 Task: Add the columns layout component in the site builder.
Action: Mouse moved to (977, 67)
Screenshot: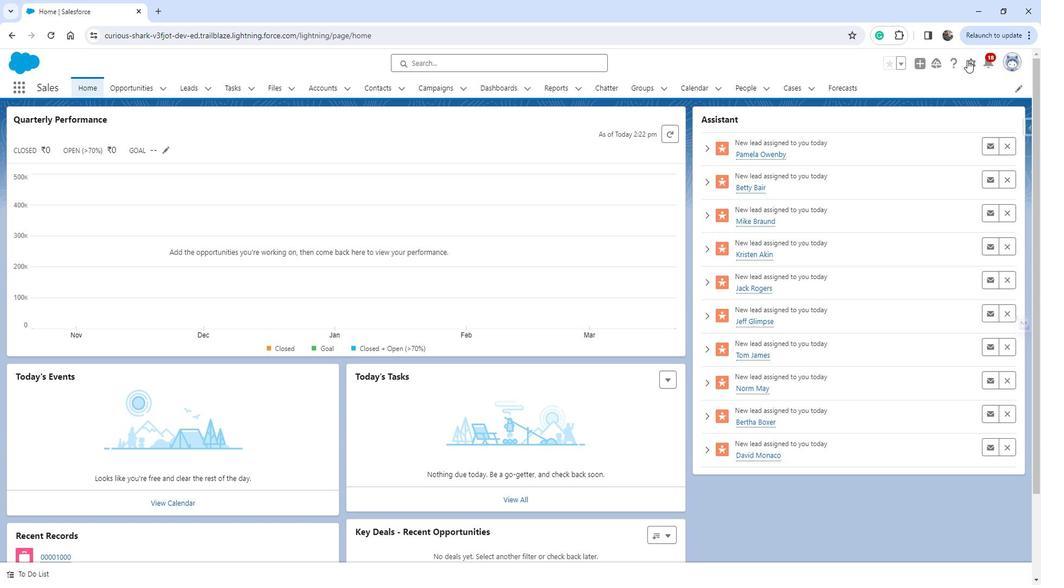 
Action: Mouse pressed left at (977, 67)
Screenshot: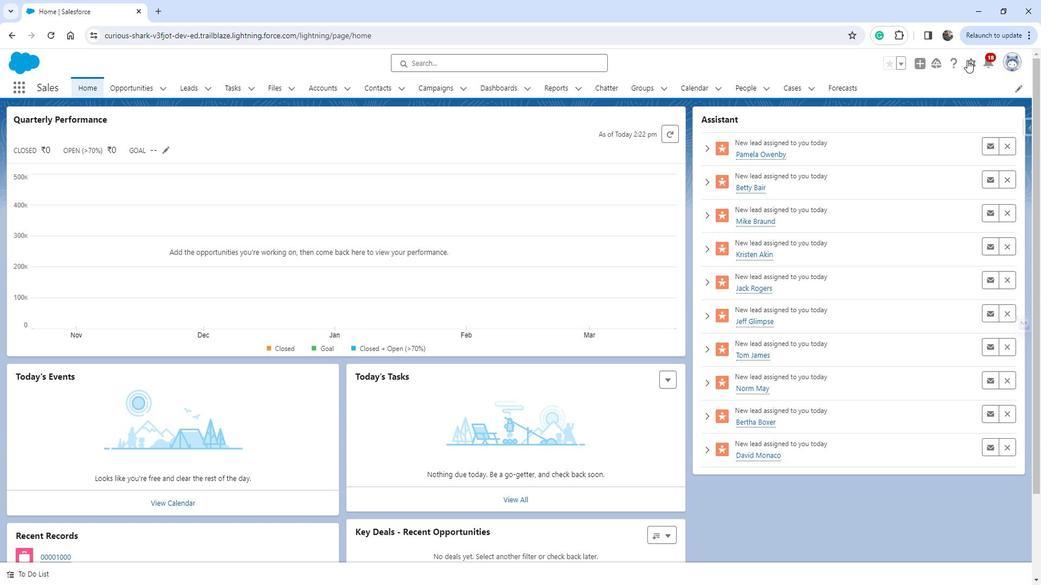 
Action: Mouse moved to (921, 105)
Screenshot: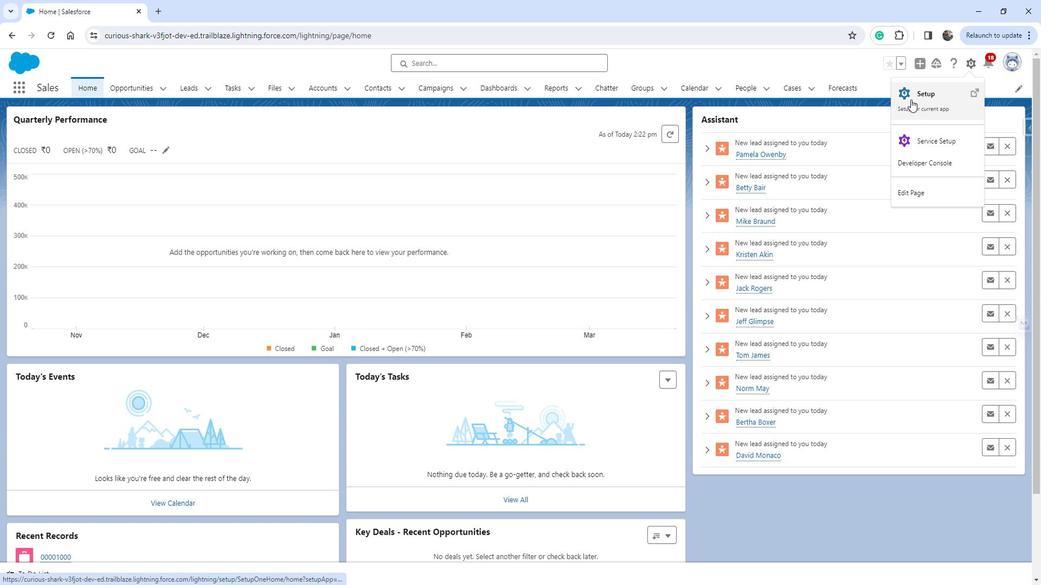 
Action: Mouse pressed left at (921, 105)
Screenshot: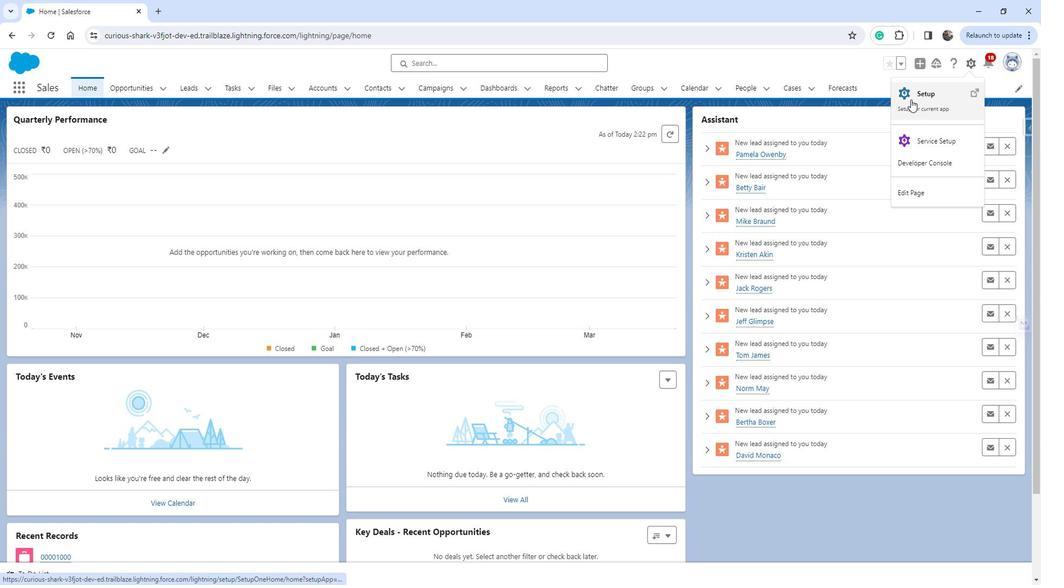
Action: Mouse moved to (49, 443)
Screenshot: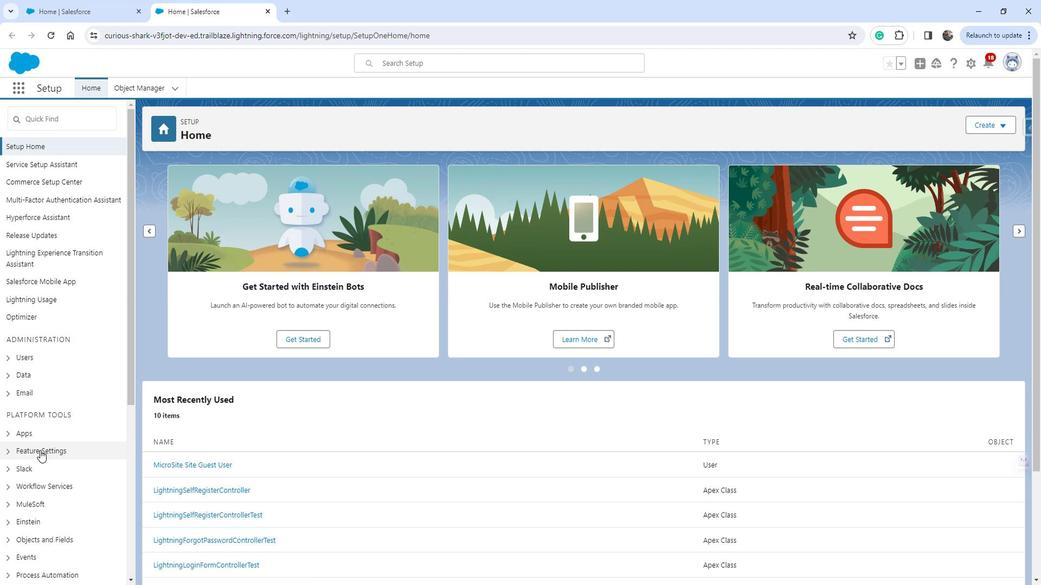 
Action: Mouse pressed left at (49, 443)
Screenshot: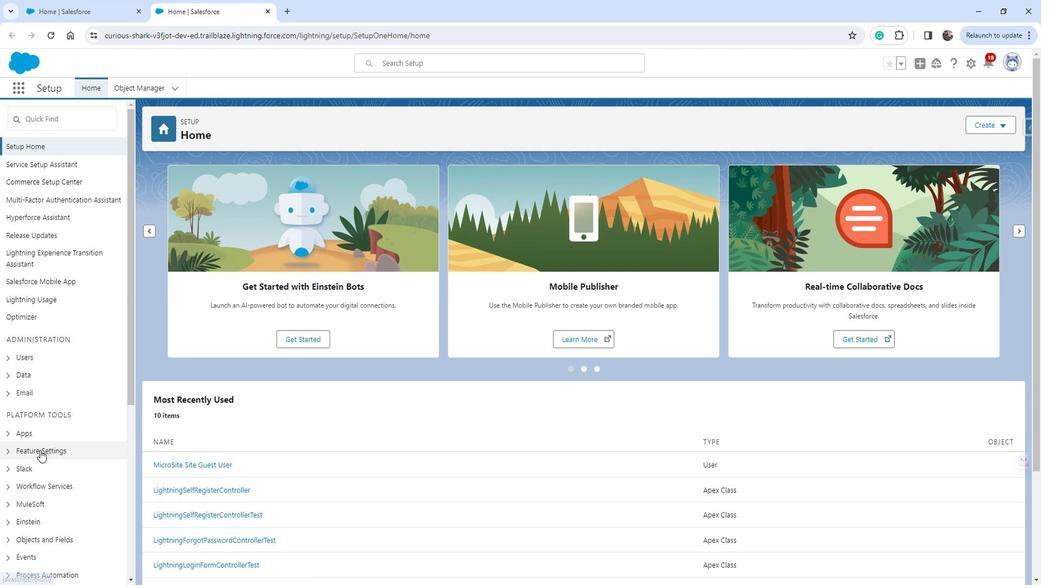 
Action: Mouse moved to (65, 442)
Screenshot: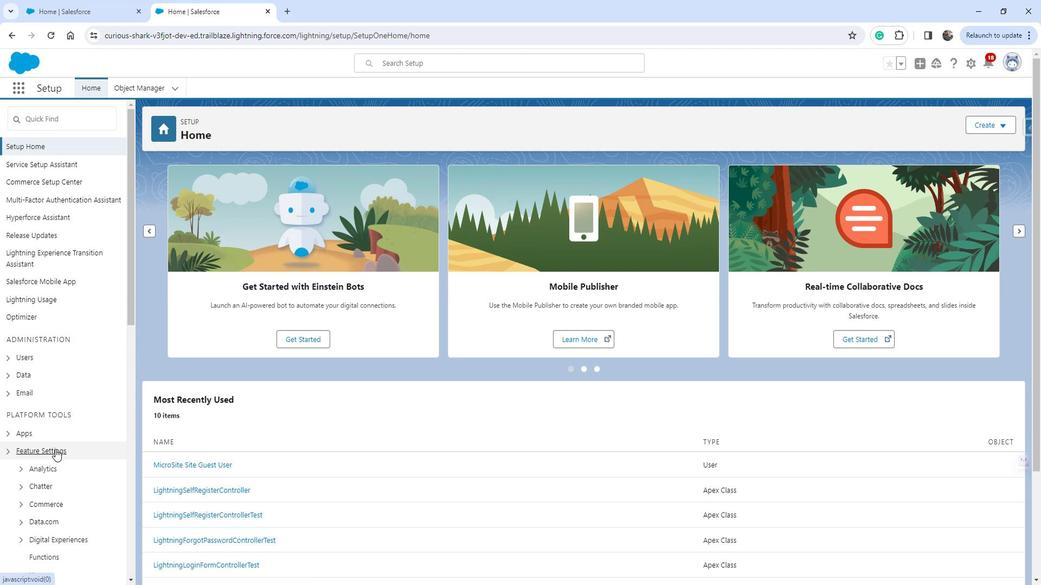 
Action: Mouse scrolled (65, 442) with delta (0, 0)
Screenshot: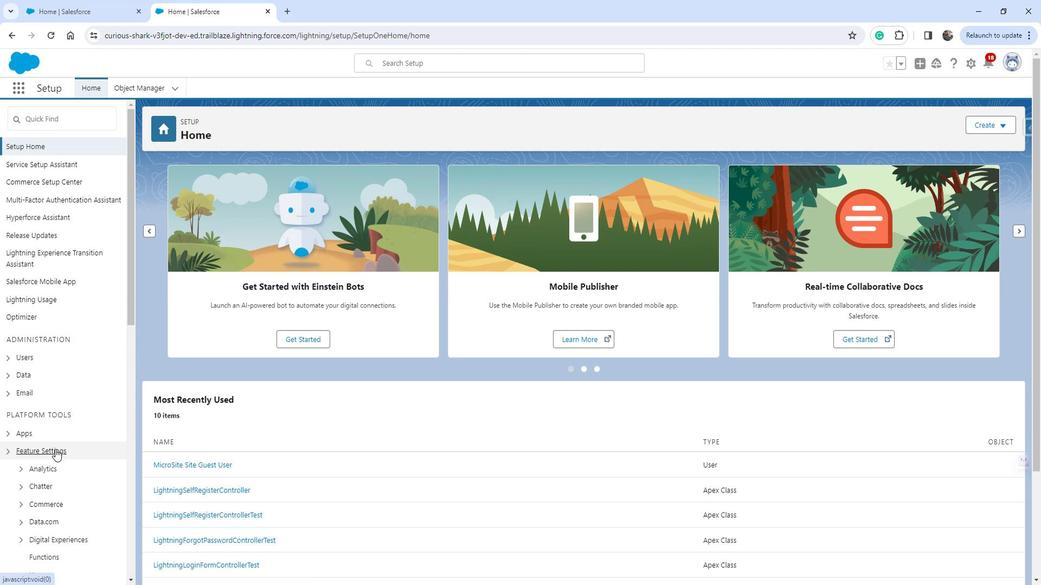 
Action: Mouse scrolled (65, 442) with delta (0, 0)
Screenshot: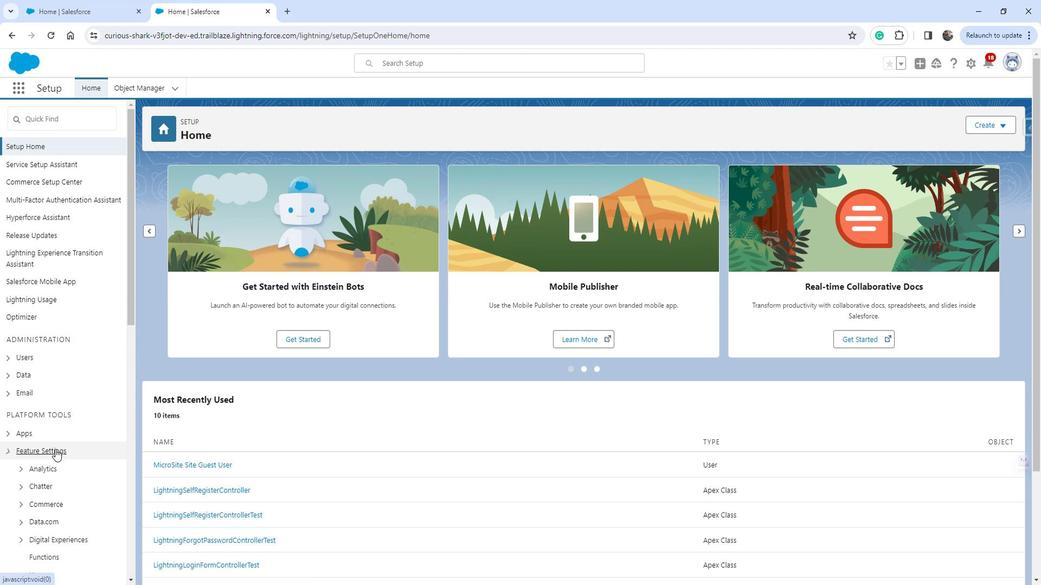 
Action: Mouse scrolled (65, 442) with delta (0, 0)
Screenshot: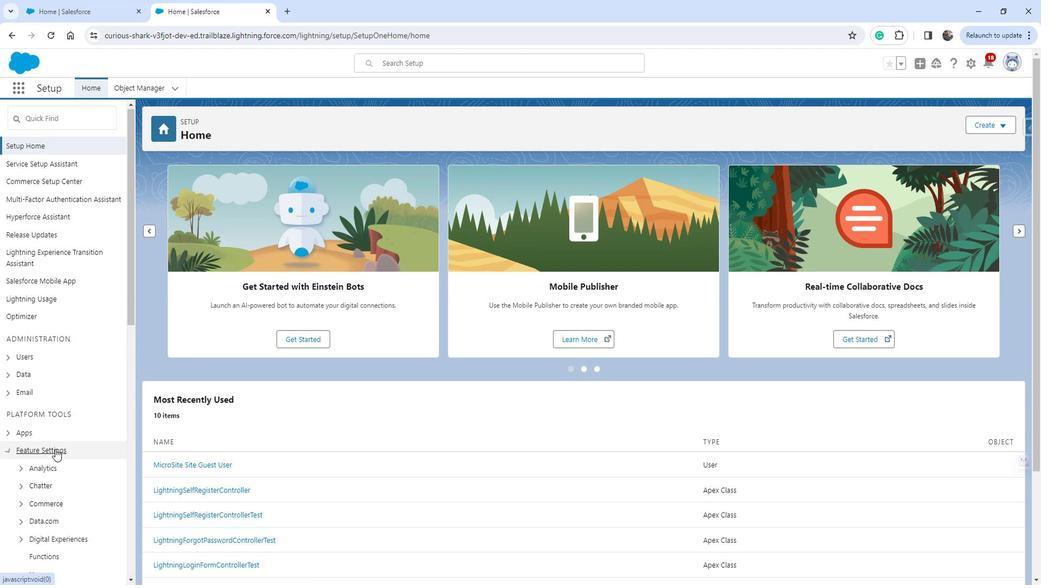 
Action: Mouse moved to (64, 362)
Screenshot: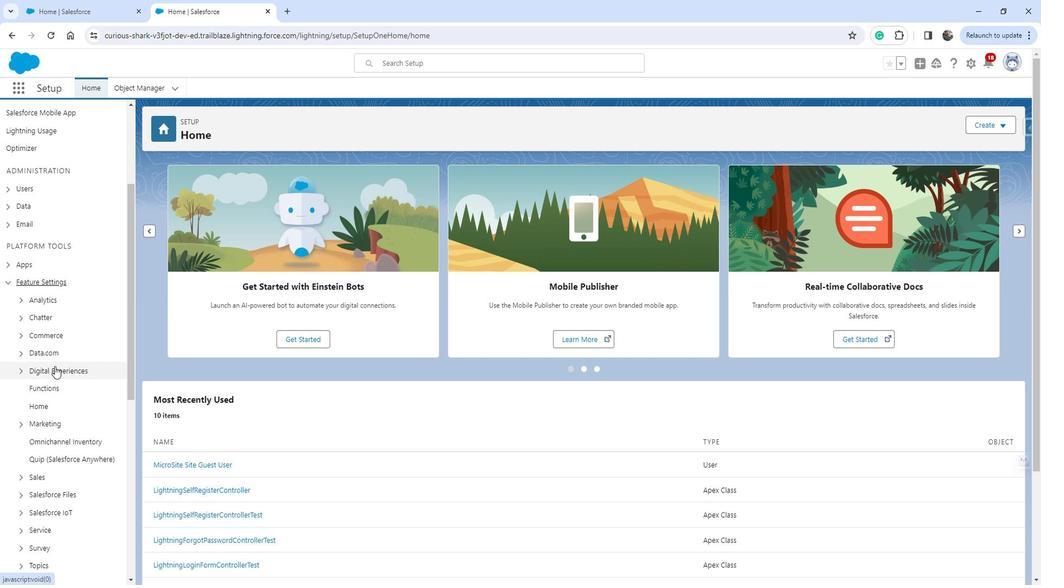 
Action: Mouse pressed left at (64, 362)
Screenshot: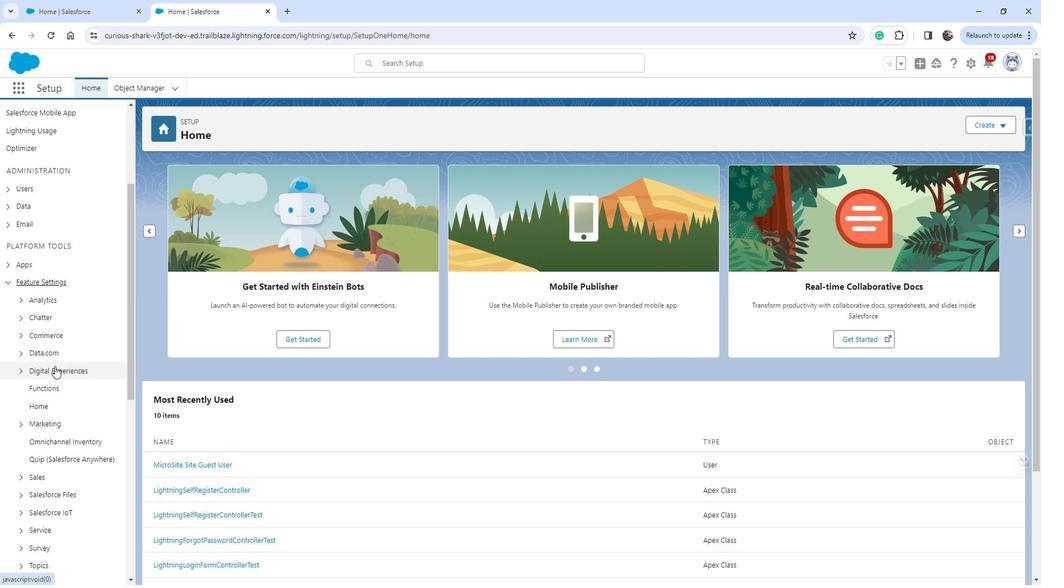 
Action: Mouse moved to (59, 385)
Screenshot: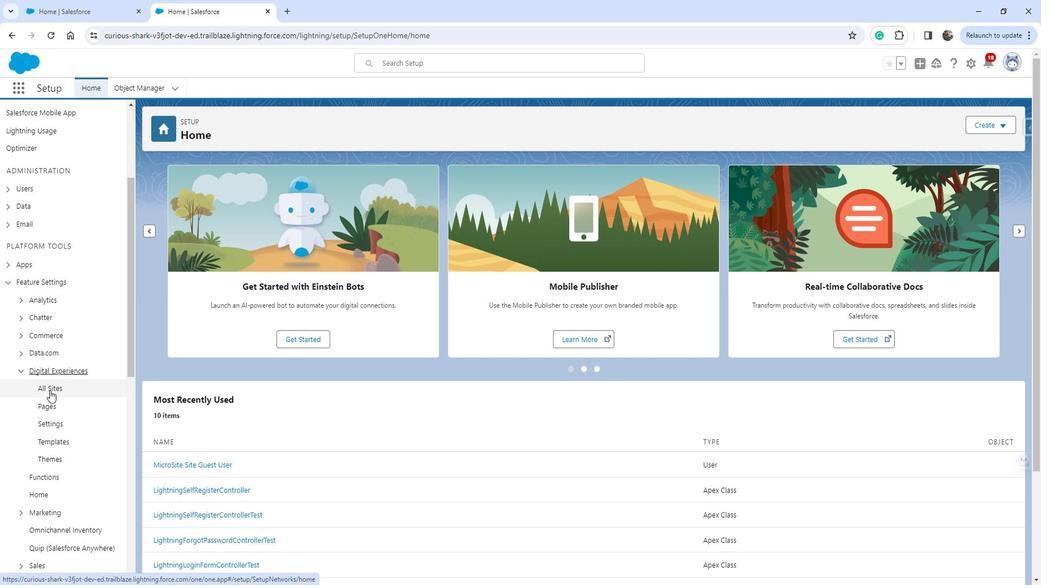 
Action: Mouse pressed left at (59, 385)
Screenshot: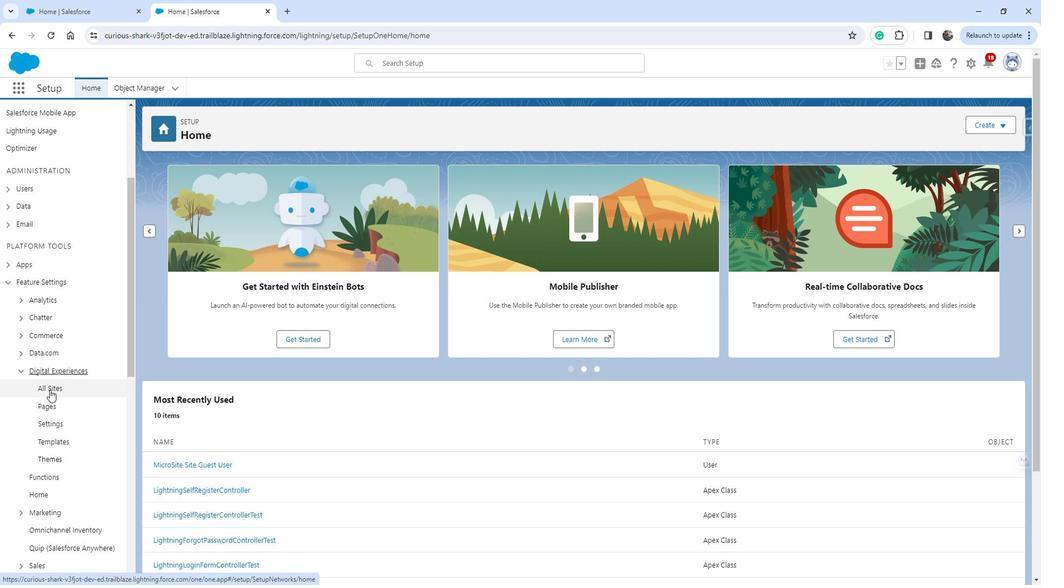
Action: Mouse moved to (196, 261)
Screenshot: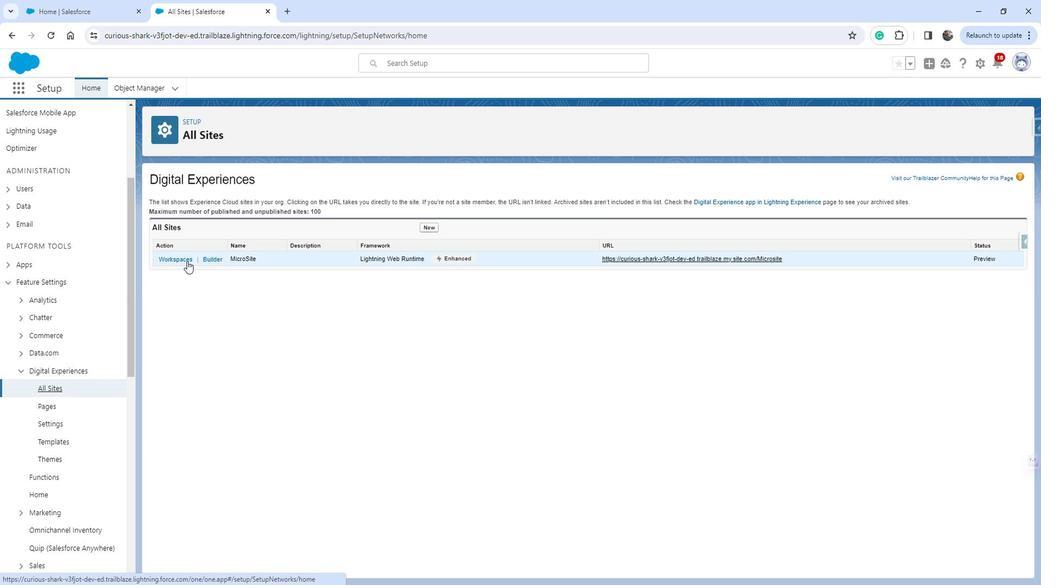 
Action: Mouse pressed left at (196, 261)
Screenshot: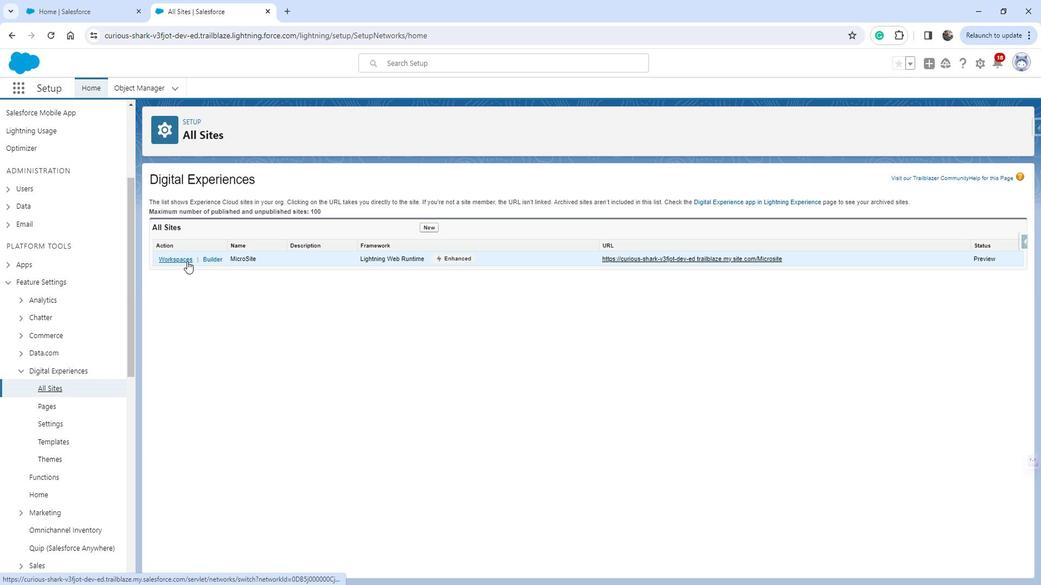 
Action: Mouse moved to (189, 265)
Screenshot: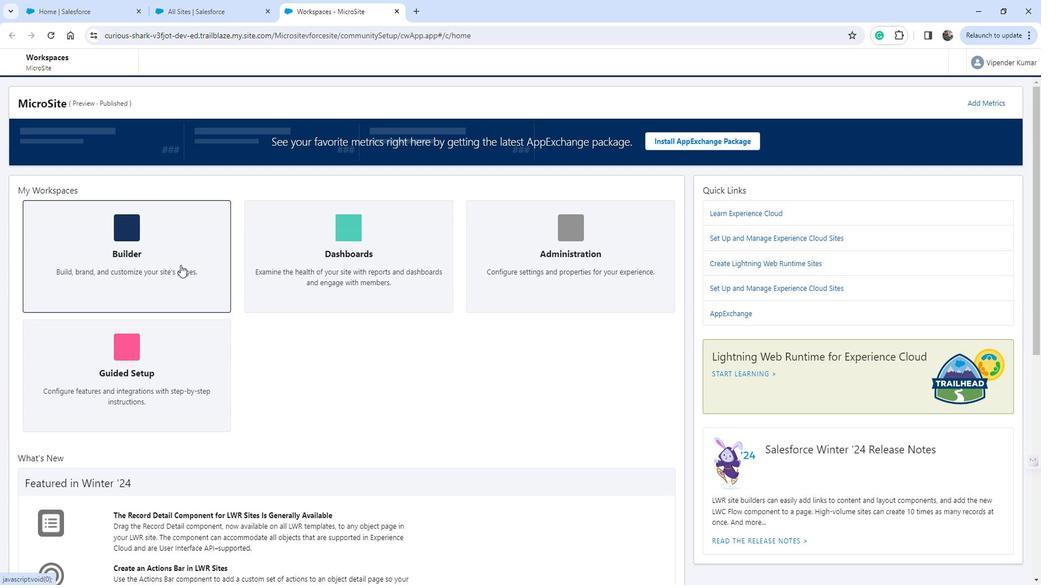 
Action: Mouse pressed left at (189, 265)
Screenshot: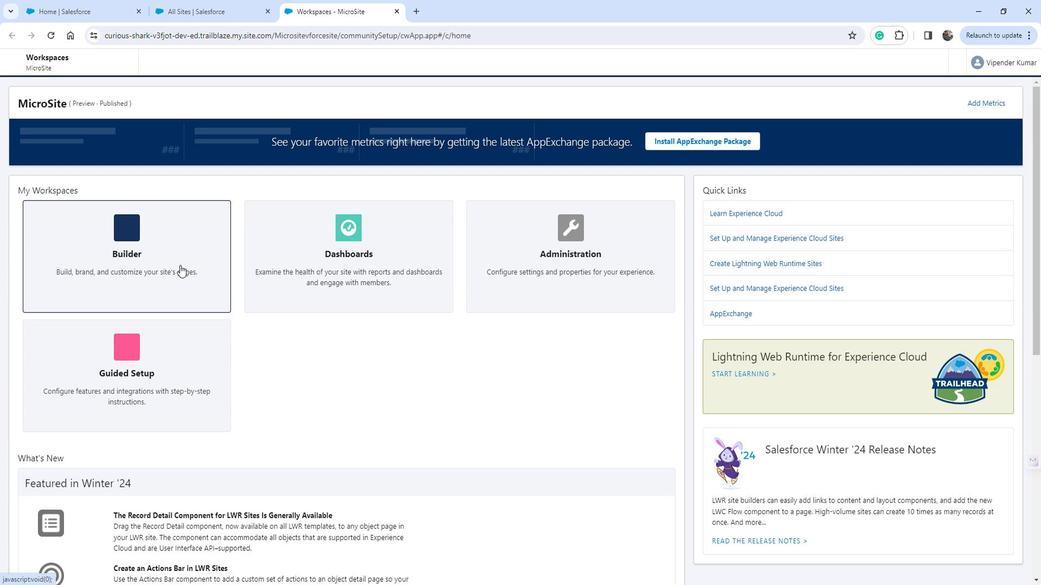 
Action: Mouse moved to (255, 333)
Screenshot: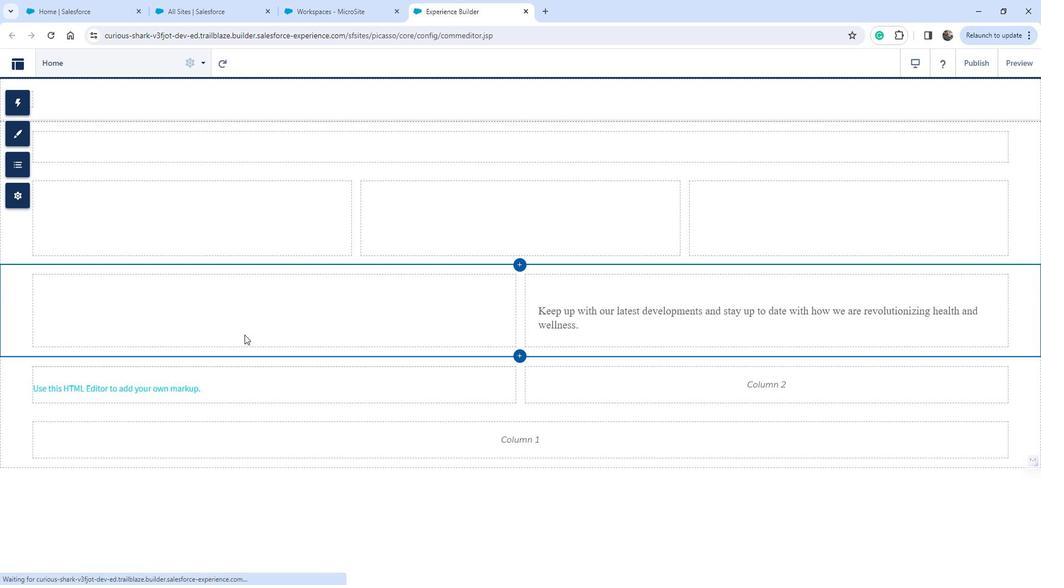 
Action: Mouse scrolled (255, 333) with delta (0, 0)
Screenshot: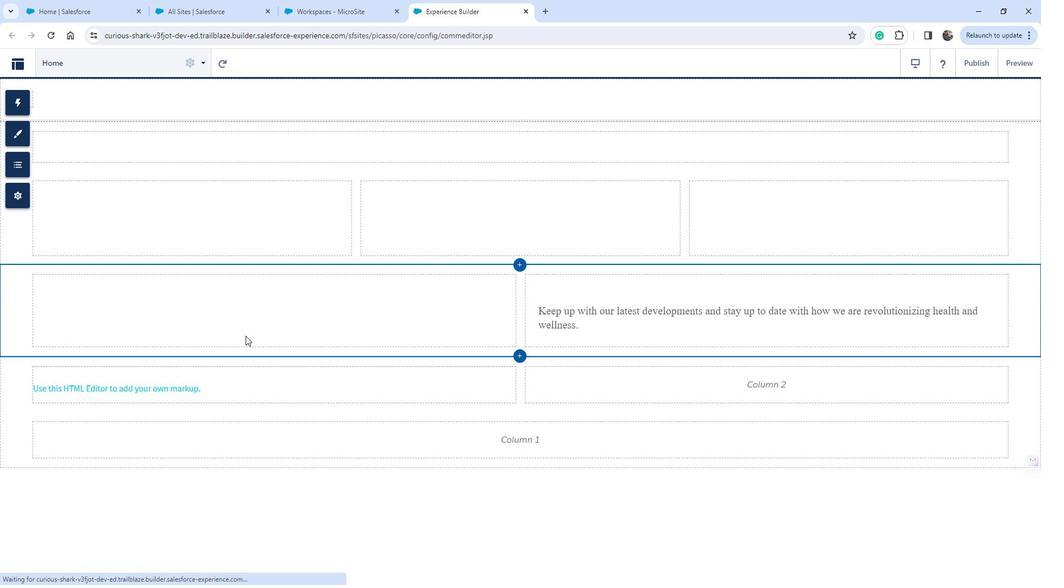 
Action: Mouse scrolled (255, 333) with delta (0, 0)
Screenshot: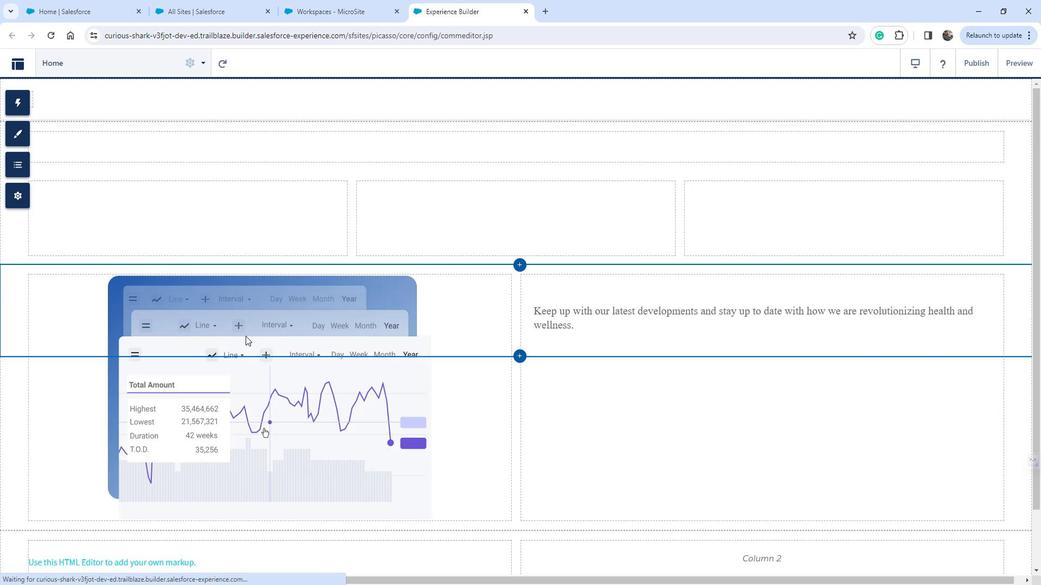 
Action: Mouse scrolled (255, 333) with delta (0, 0)
Screenshot: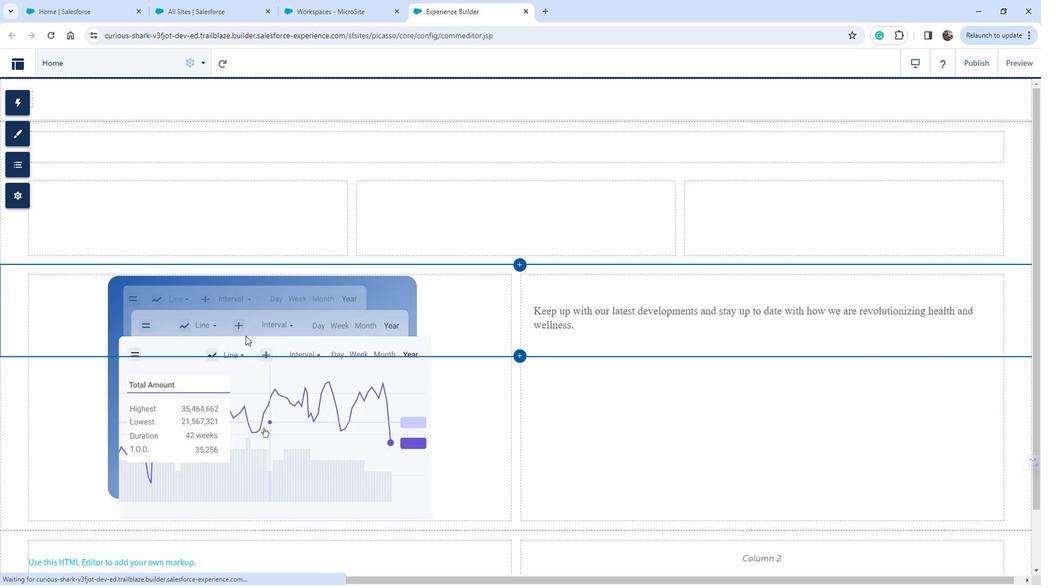 
Action: Mouse scrolled (255, 333) with delta (0, 0)
Screenshot: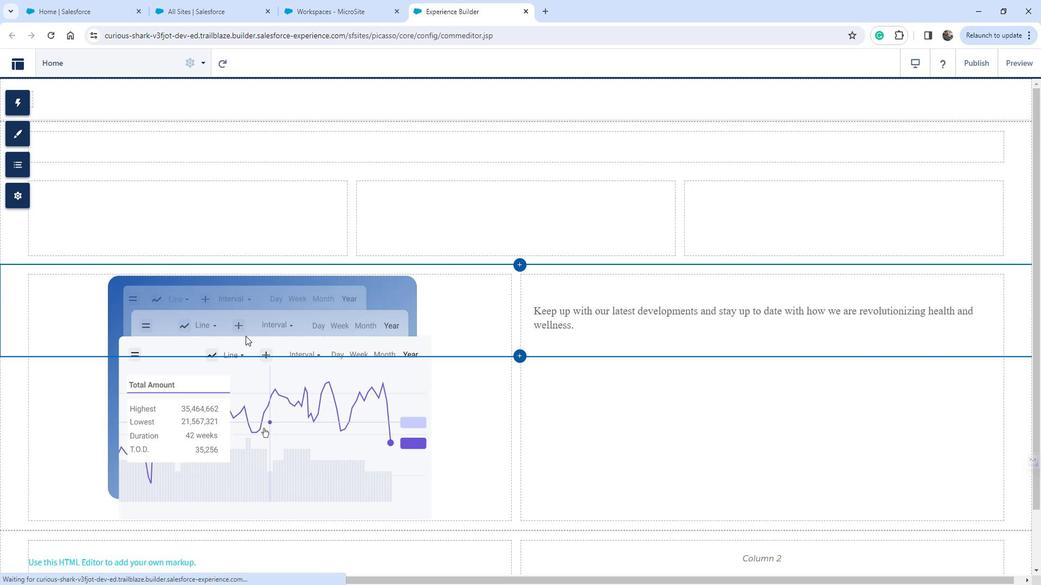 
Action: Mouse scrolled (255, 333) with delta (0, 0)
Screenshot: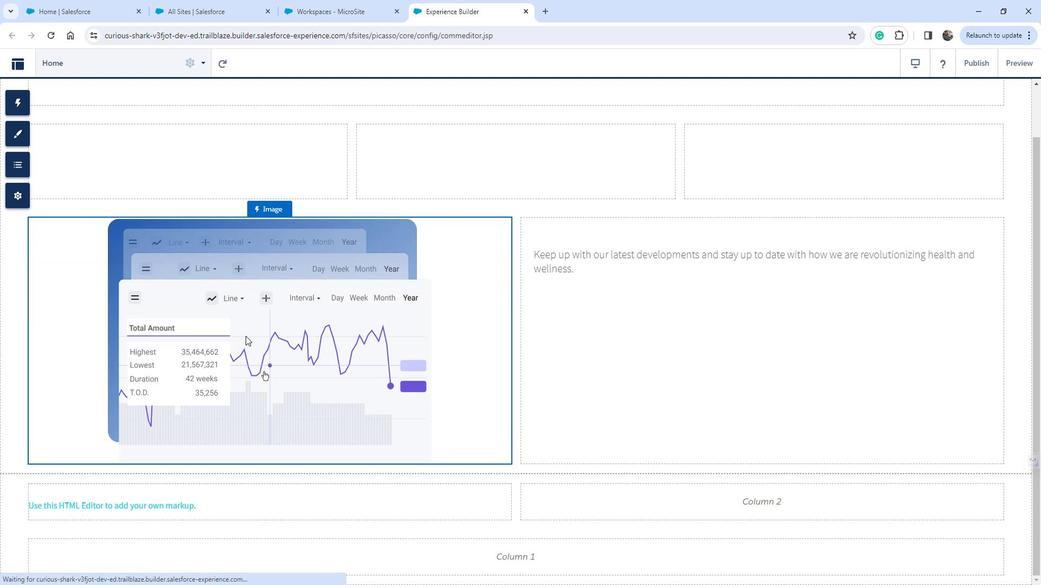 
Action: Mouse scrolled (255, 333) with delta (0, 0)
Screenshot: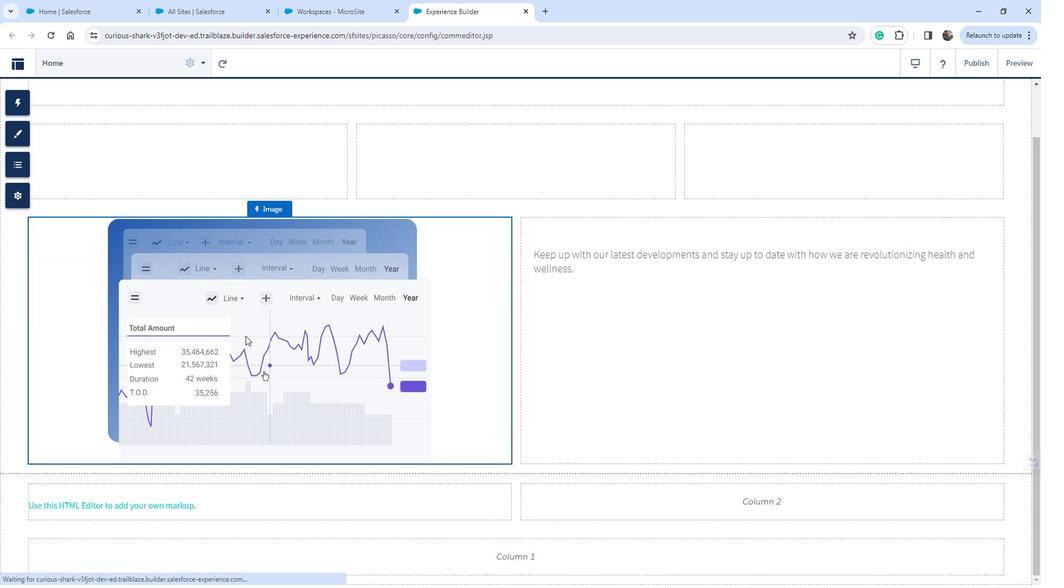 
Action: Mouse scrolled (255, 333) with delta (0, 0)
Screenshot: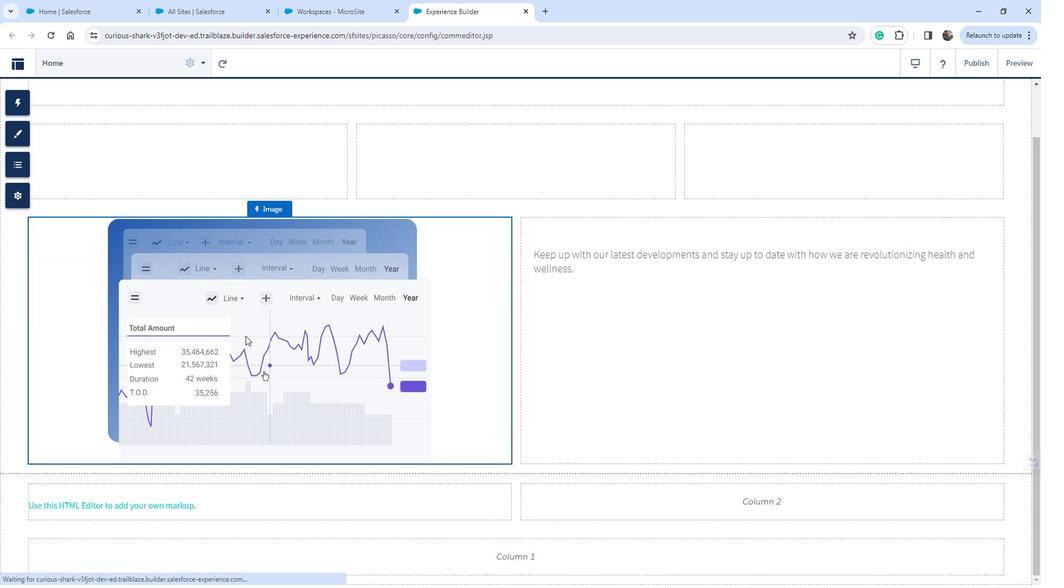 
Action: Mouse scrolled (255, 333) with delta (0, 0)
Screenshot: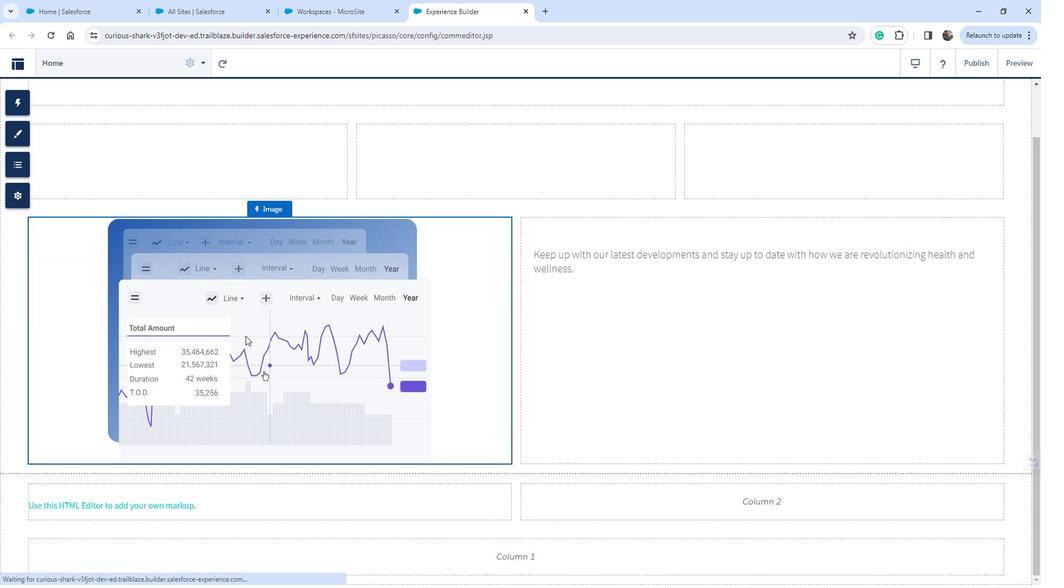 
Action: Mouse moved to (28, 104)
Screenshot: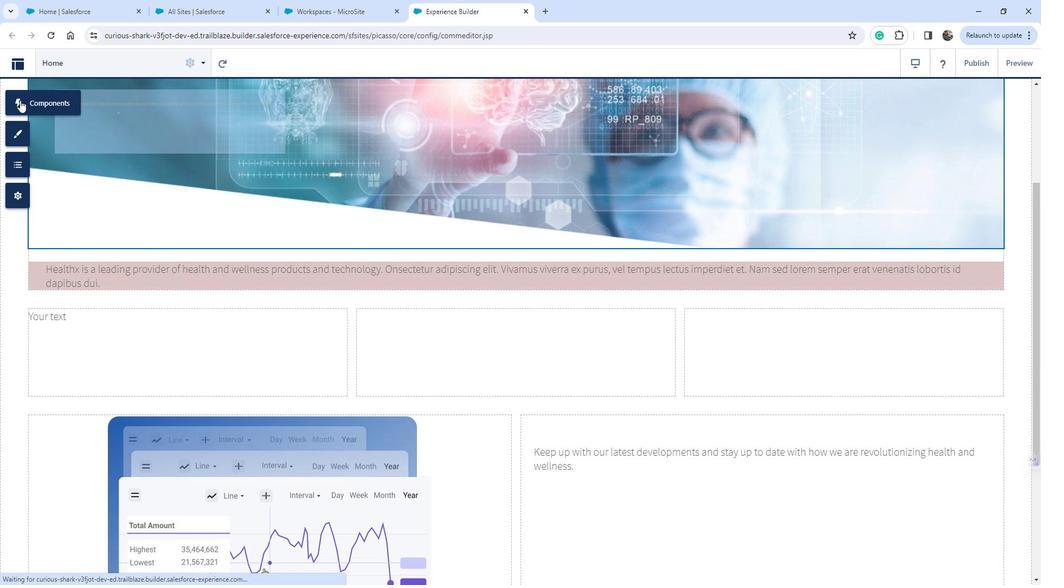 
Action: Mouse pressed left at (28, 104)
Screenshot: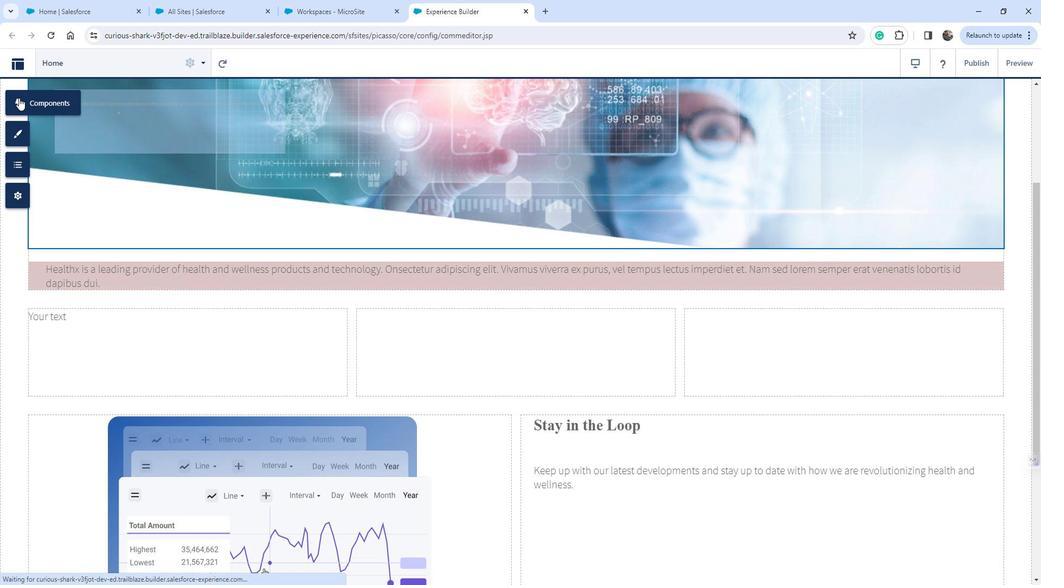 
Action: Mouse moved to (202, 411)
Screenshot: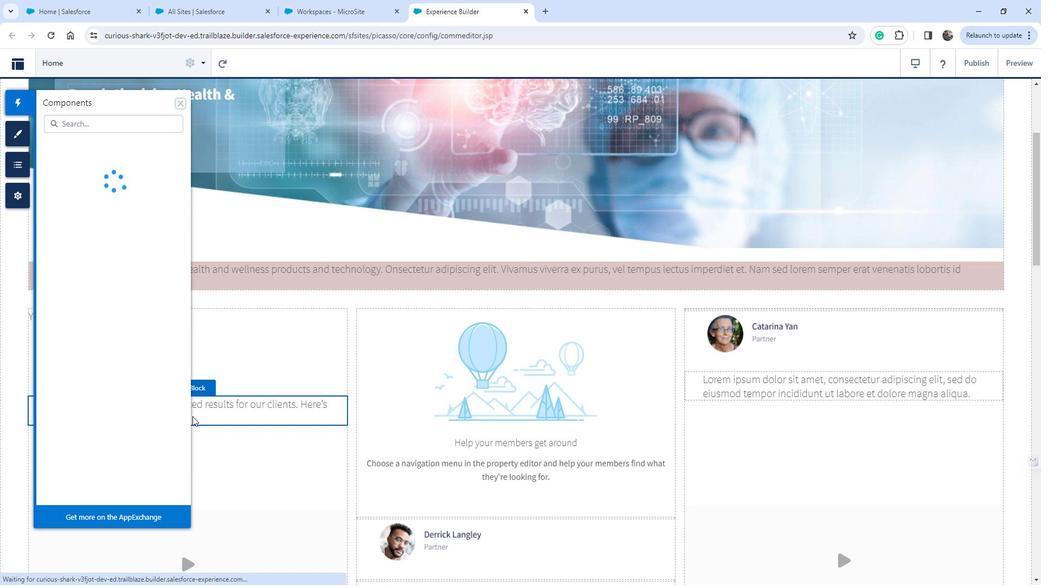
Action: Mouse scrolled (202, 410) with delta (0, 0)
Screenshot: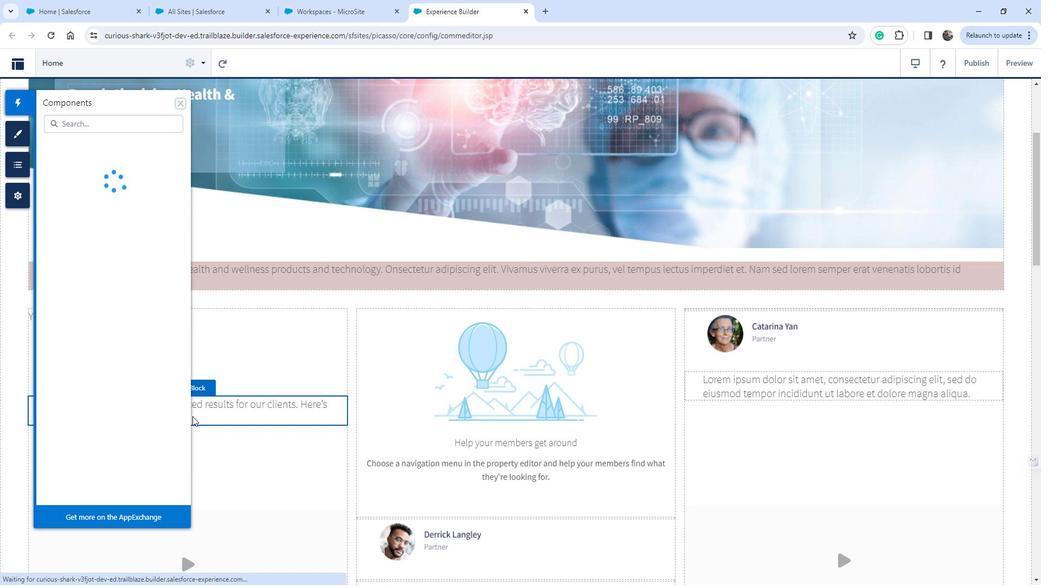 
Action: Mouse scrolled (202, 410) with delta (0, 0)
Screenshot: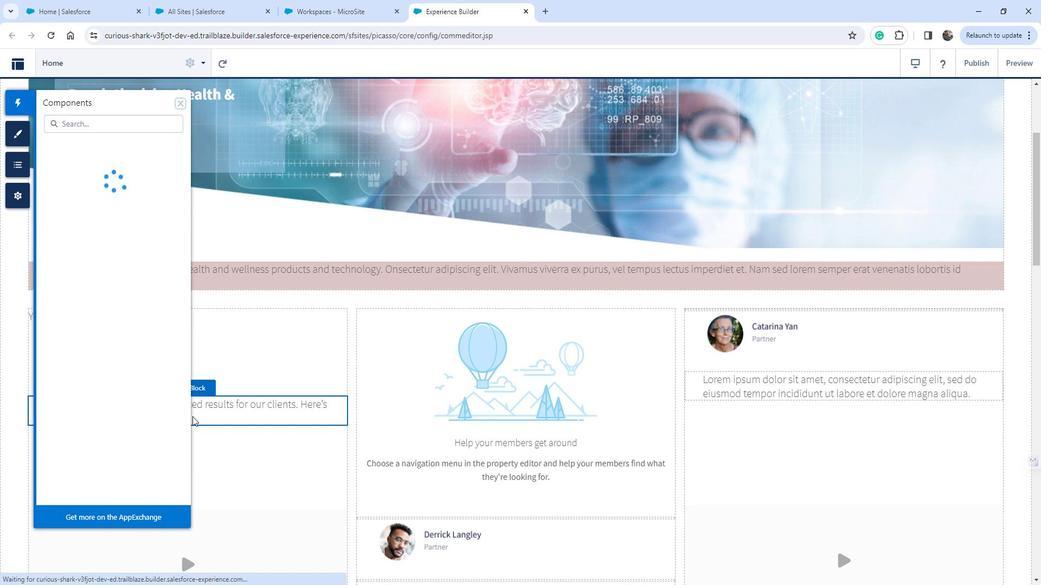 
Action: Mouse scrolled (202, 410) with delta (0, 0)
Screenshot: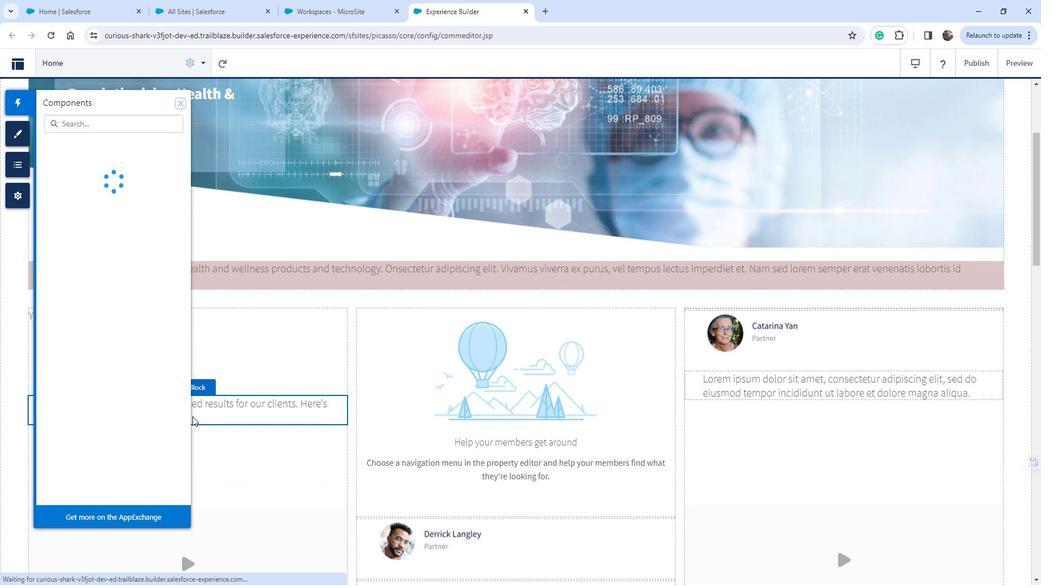 
Action: Mouse scrolled (202, 410) with delta (0, 0)
Screenshot: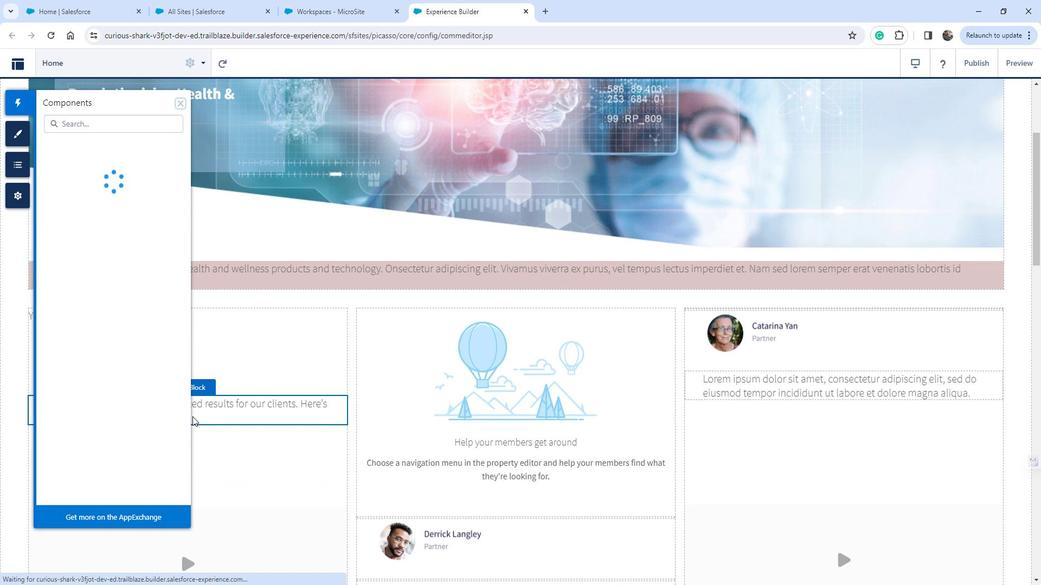 
Action: Mouse scrolled (202, 410) with delta (0, 0)
Screenshot: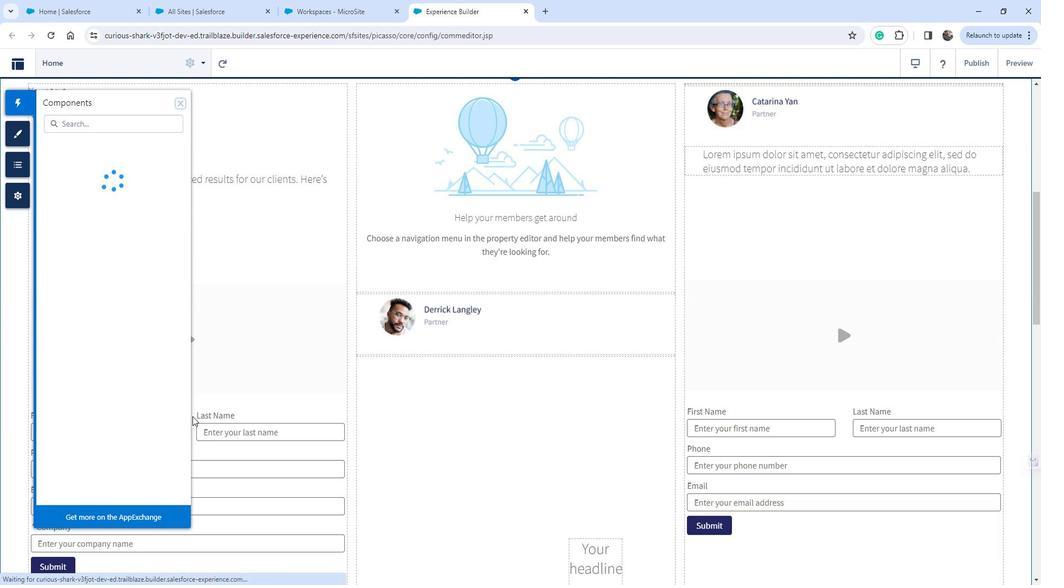 
Action: Mouse scrolled (202, 410) with delta (0, 0)
Screenshot: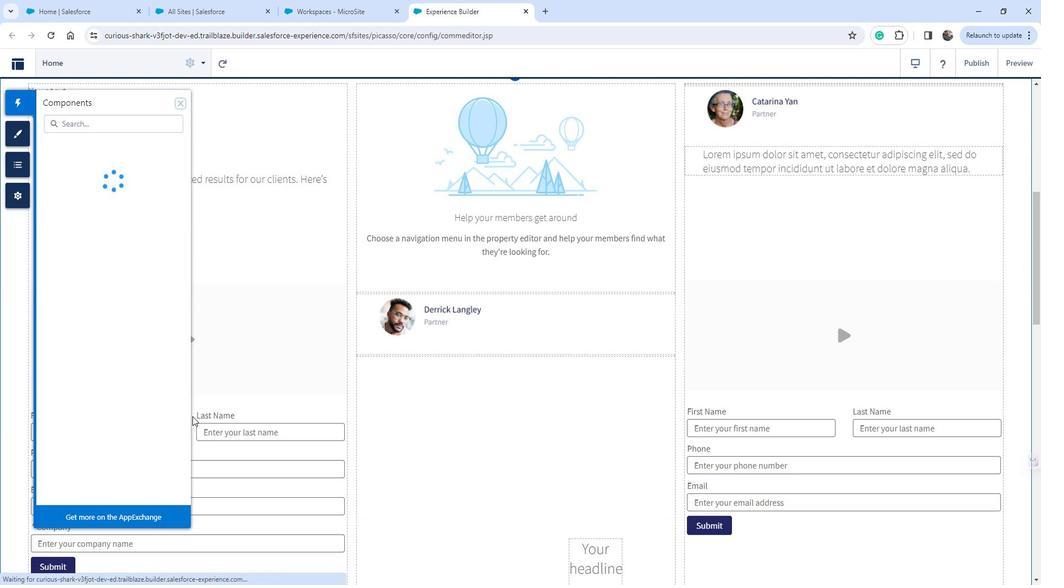 
Action: Mouse scrolled (202, 410) with delta (0, 0)
Screenshot: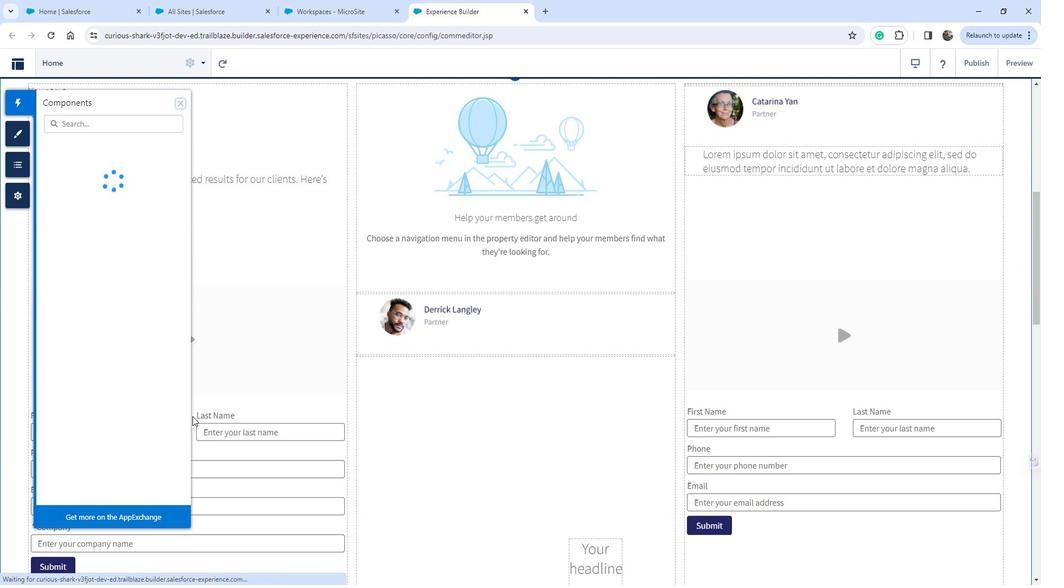 
Action: Mouse scrolled (202, 410) with delta (0, 0)
Screenshot: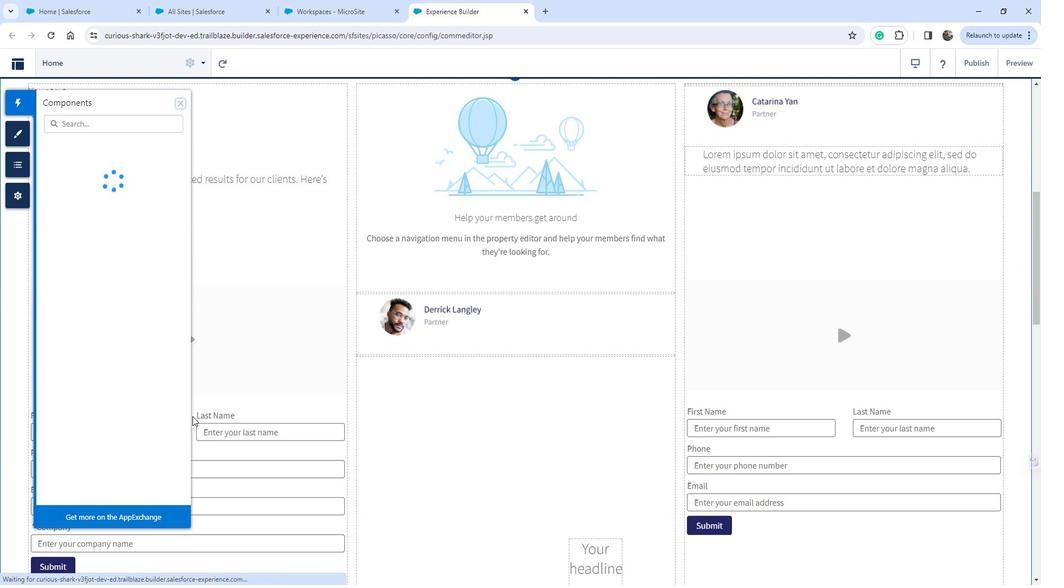 
Action: Mouse scrolled (202, 410) with delta (0, 0)
Screenshot: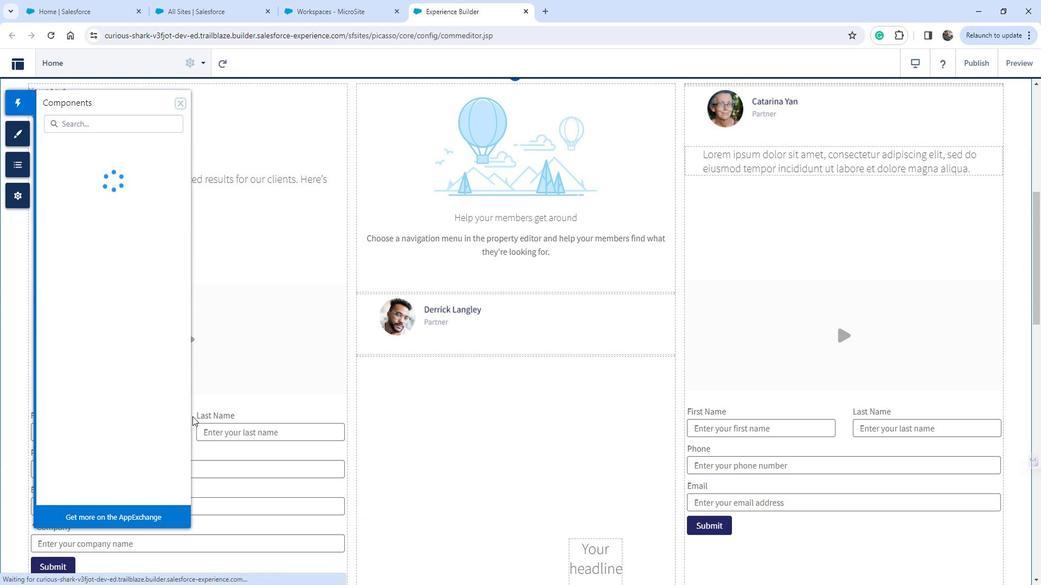 
Action: Mouse scrolled (202, 410) with delta (0, 0)
Screenshot: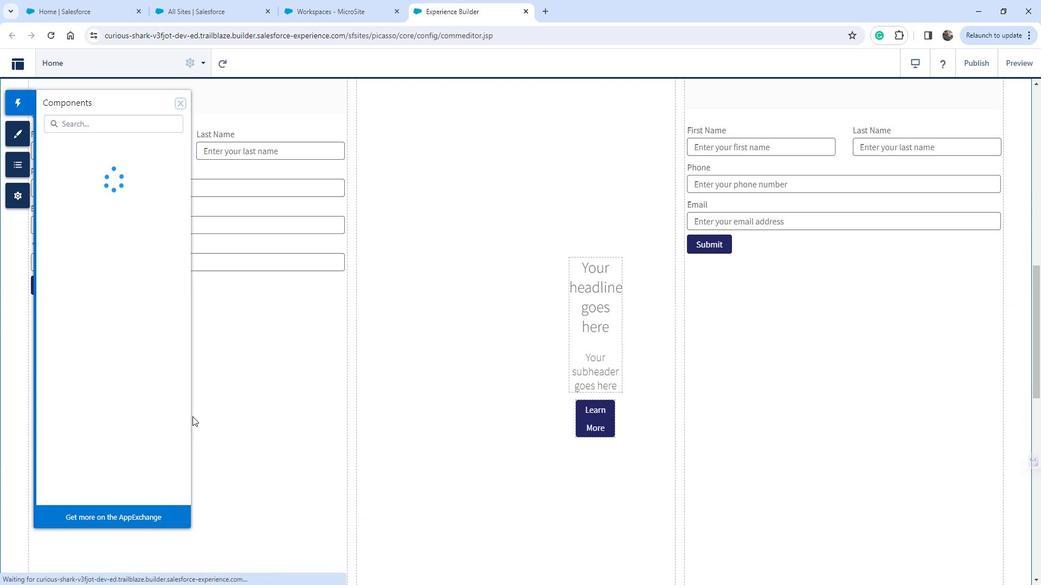 
Action: Mouse scrolled (202, 410) with delta (0, 0)
Screenshot: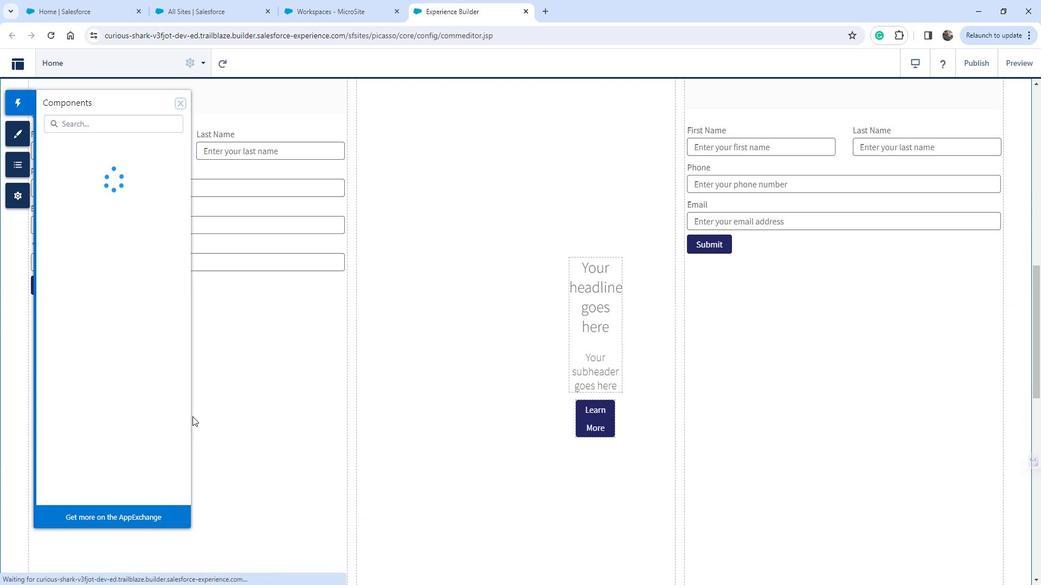 
Action: Mouse scrolled (202, 410) with delta (0, 0)
Screenshot: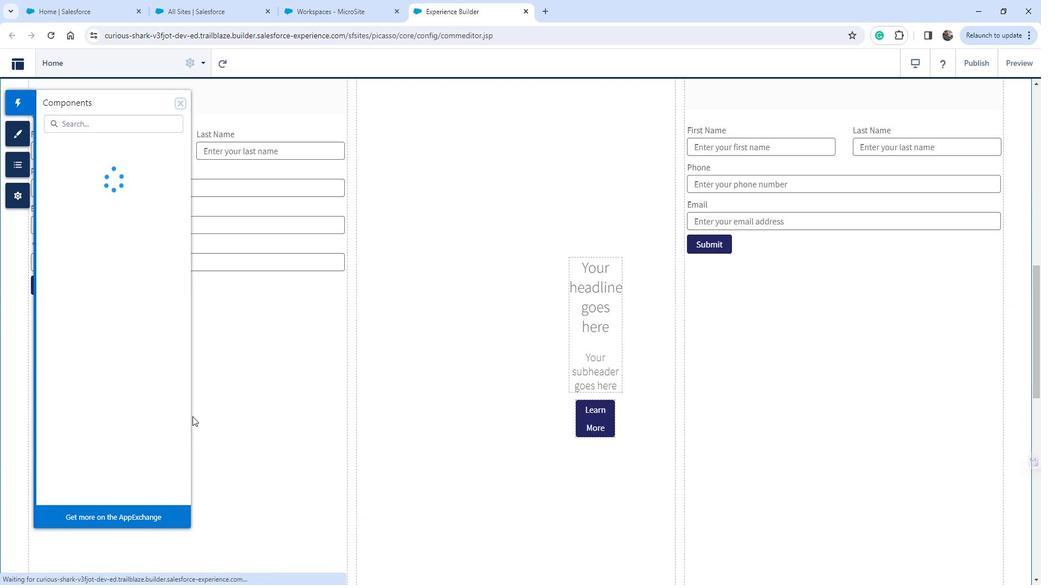 
Action: Mouse scrolled (202, 410) with delta (0, 0)
Screenshot: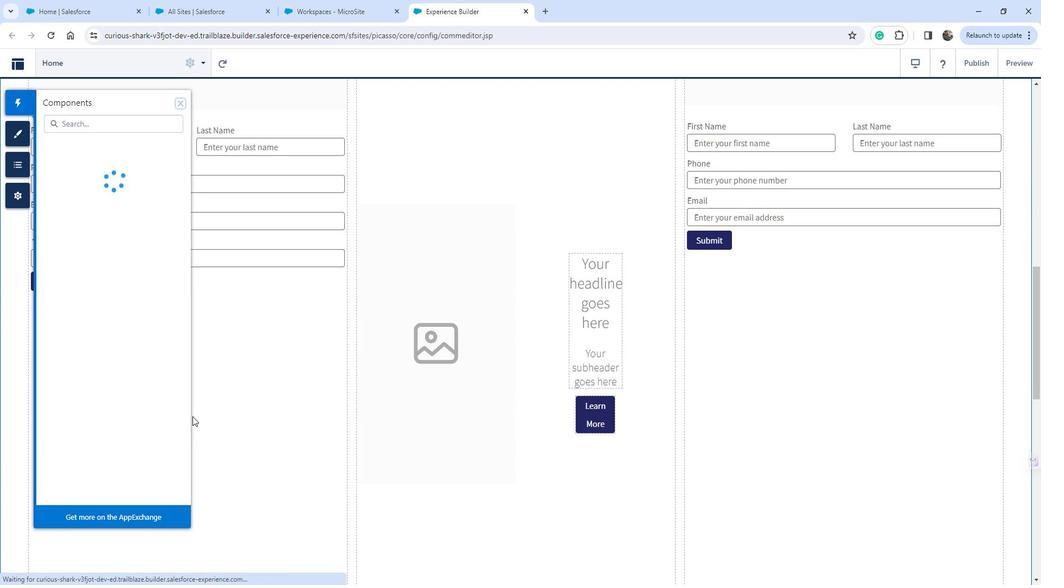 
Action: Mouse scrolled (202, 410) with delta (0, 0)
Screenshot: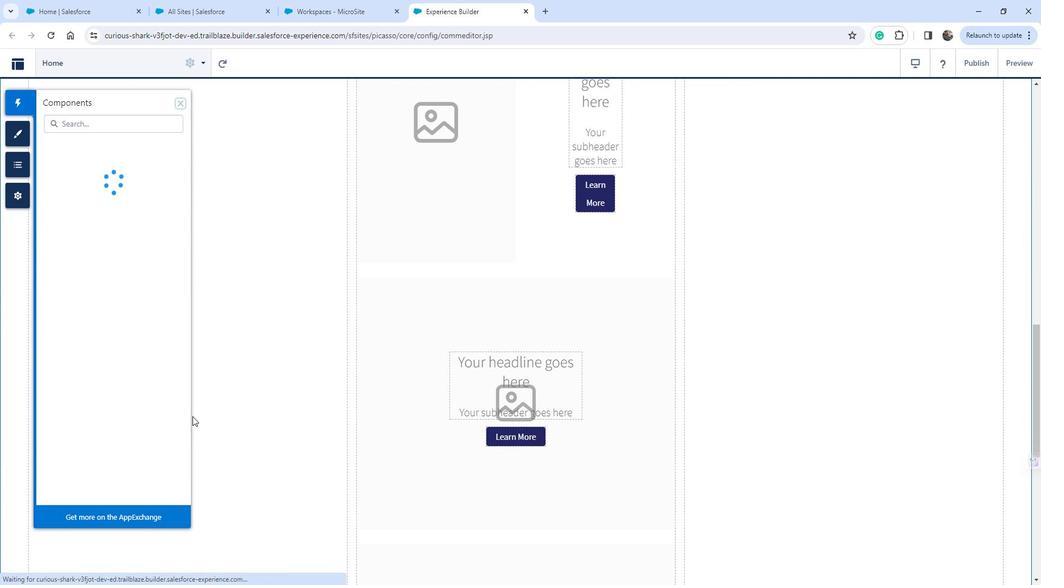 
Action: Mouse scrolled (202, 410) with delta (0, 0)
Screenshot: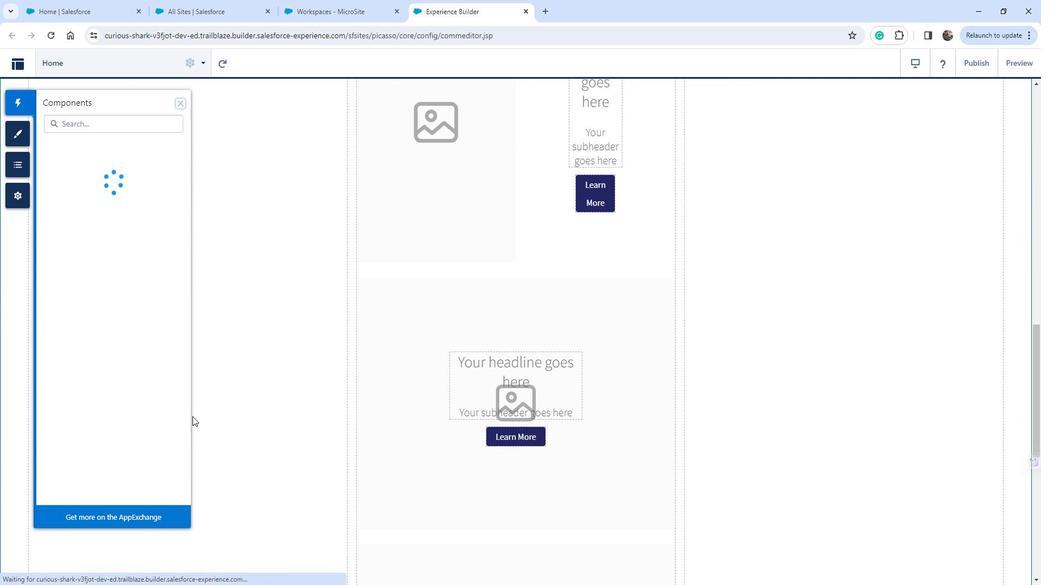 
Action: Mouse scrolled (202, 410) with delta (0, 0)
Screenshot: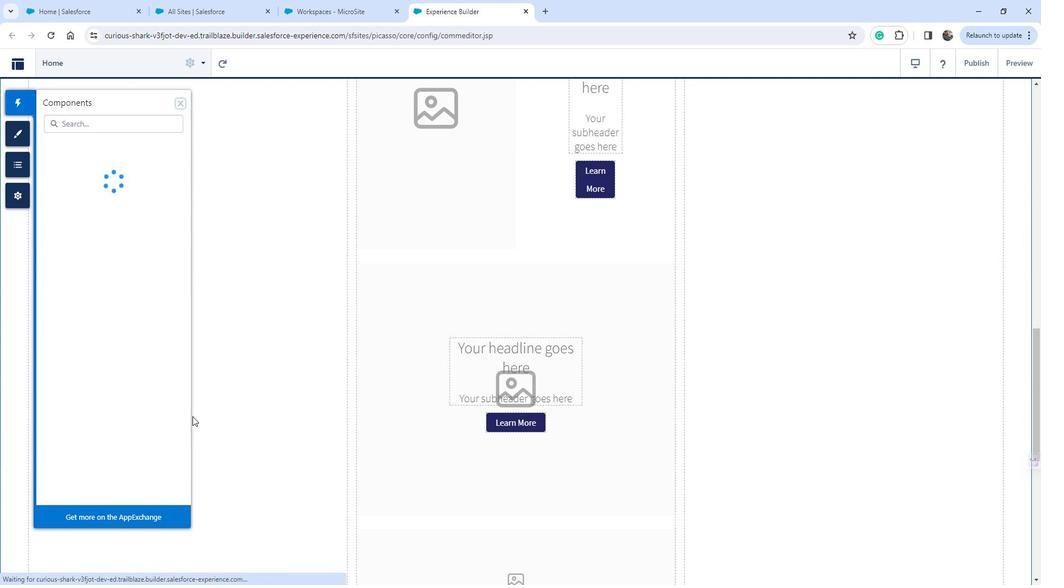 
Action: Mouse scrolled (202, 410) with delta (0, 0)
Screenshot: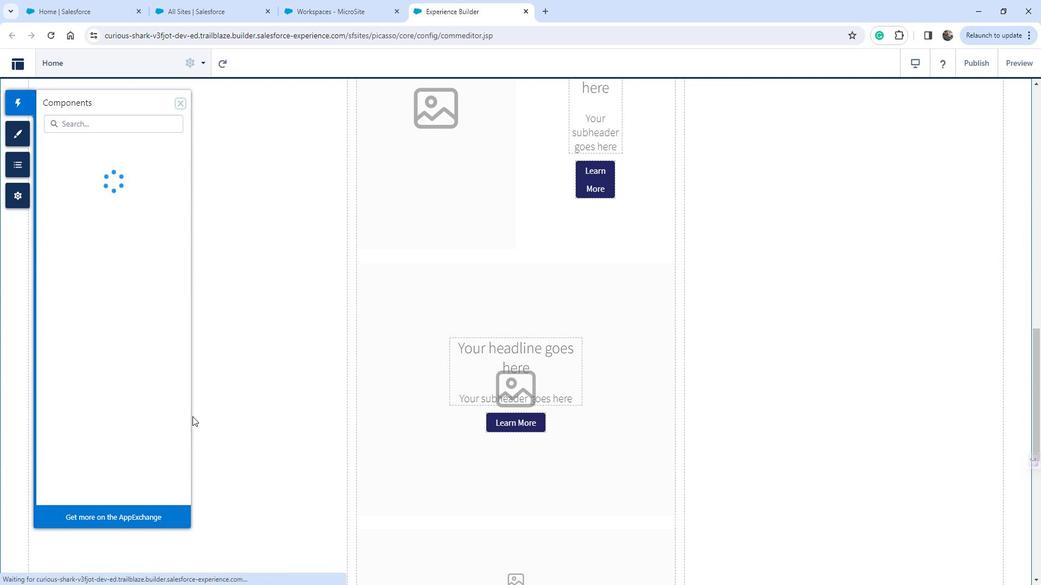 
Action: Mouse scrolled (202, 410) with delta (0, 0)
Screenshot: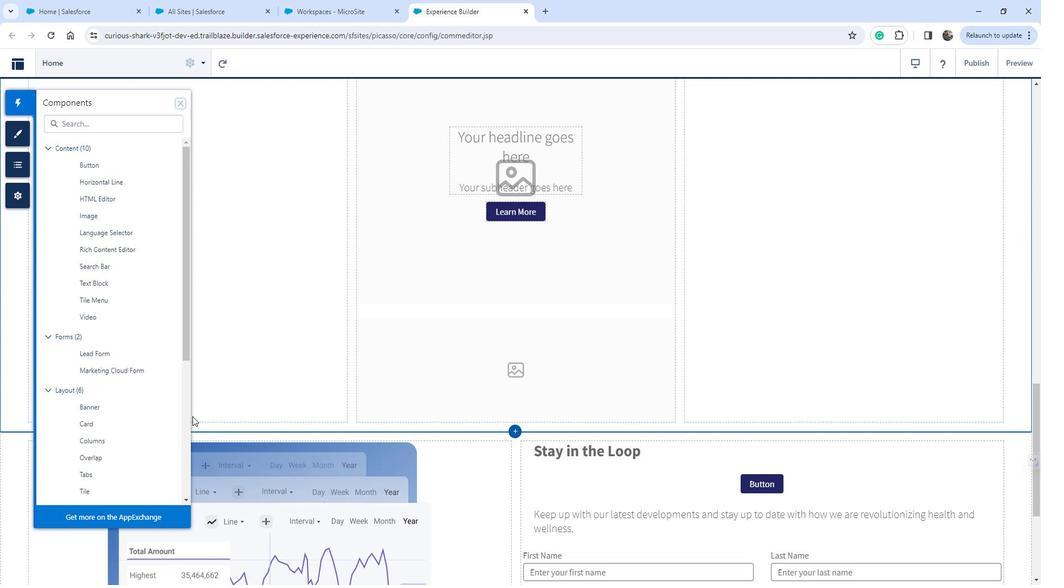 
Action: Mouse scrolled (202, 410) with delta (0, 0)
Screenshot: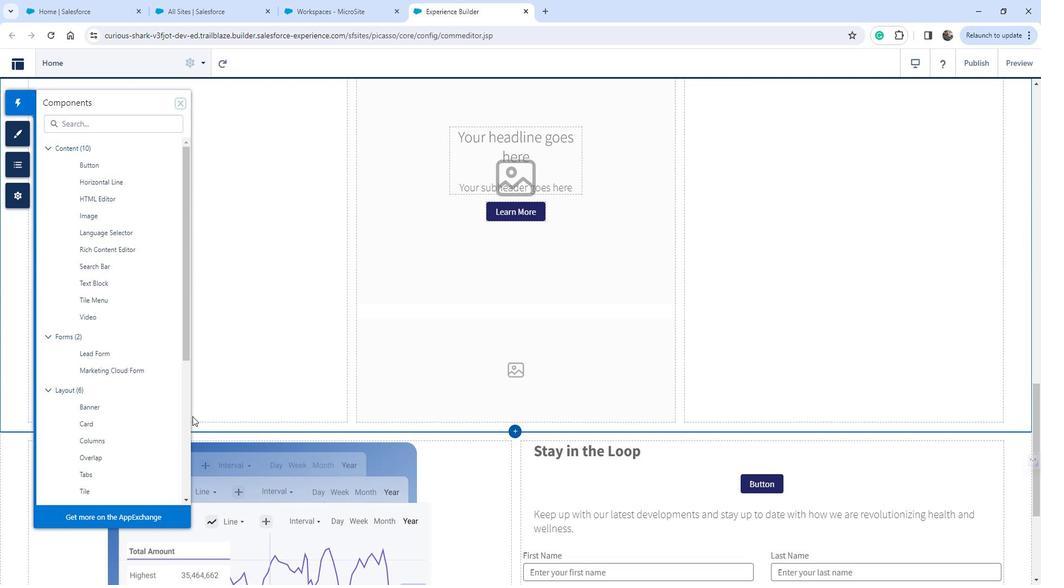 
Action: Mouse scrolled (202, 410) with delta (0, 0)
Screenshot: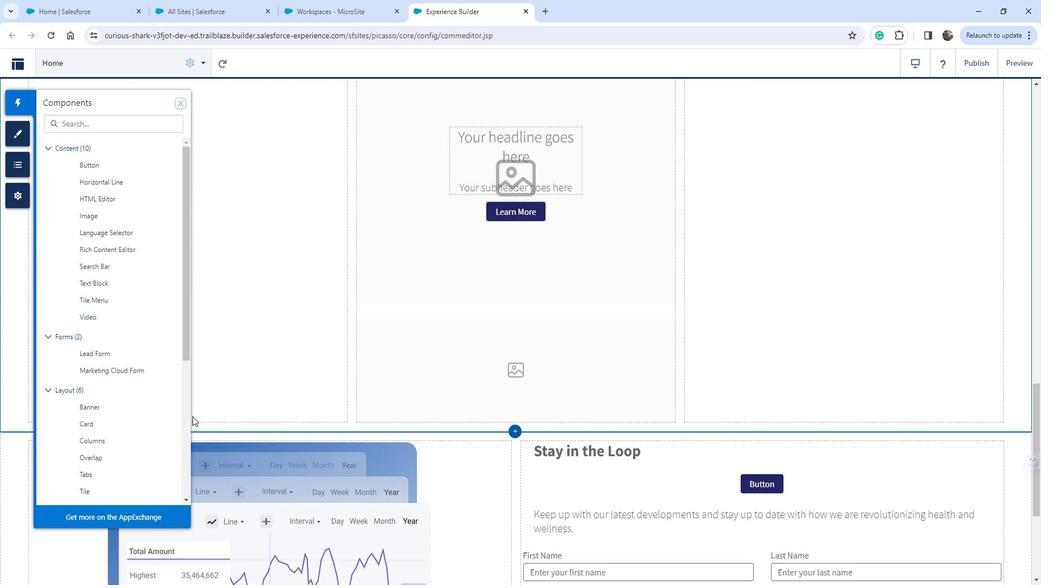 
Action: Mouse scrolled (202, 410) with delta (0, 0)
Screenshot: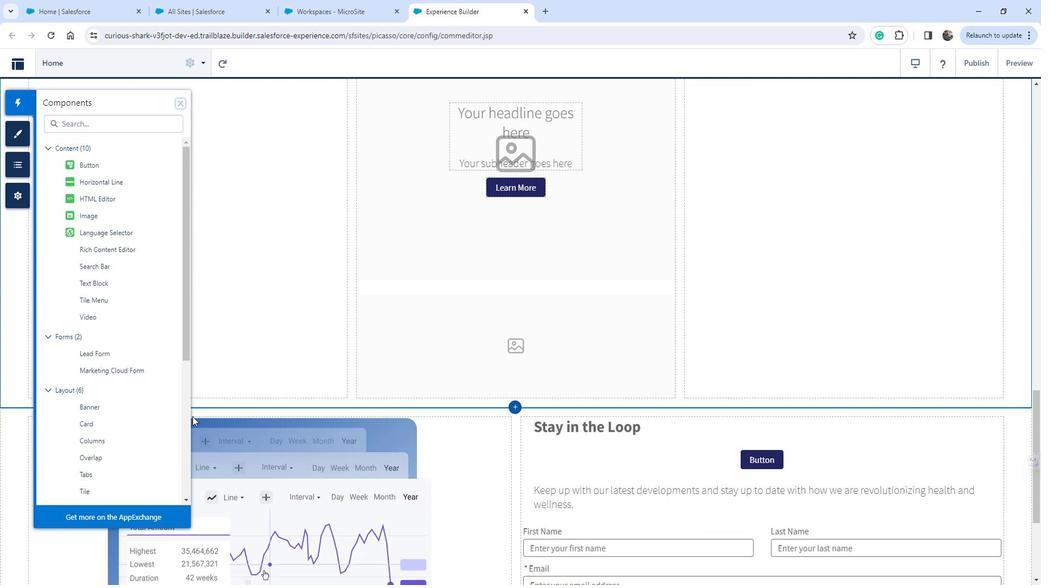 
Action: Mouse scrolled (202, 410) with delta (0, 0)
Screenshot: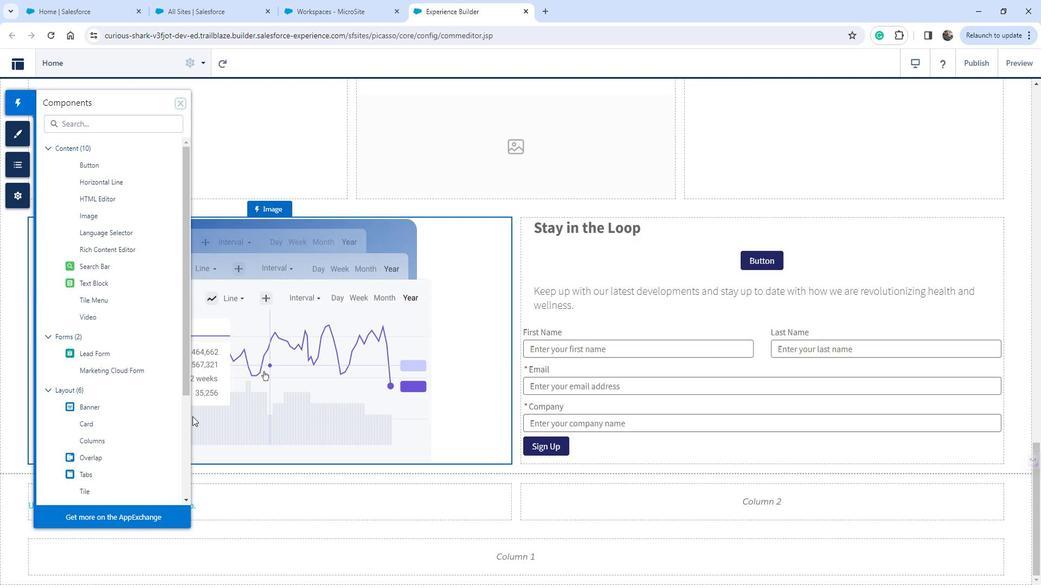 
Action: Mouse scrolled (202, 410) with delta (0, 0)
Screenshot: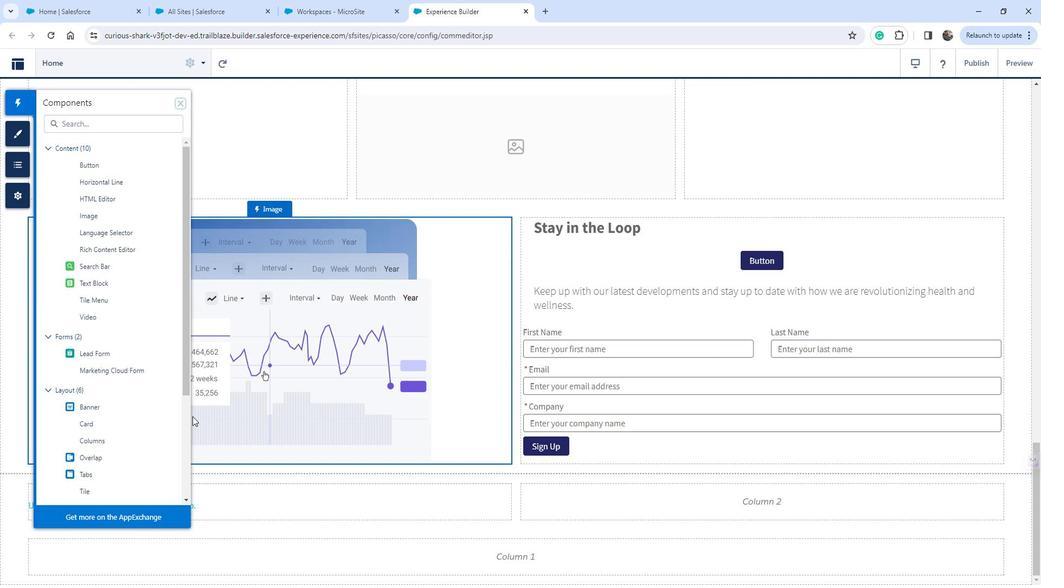 
Action: Mouse scrolled (202, 410) with delta (0, 0)
Screenshot: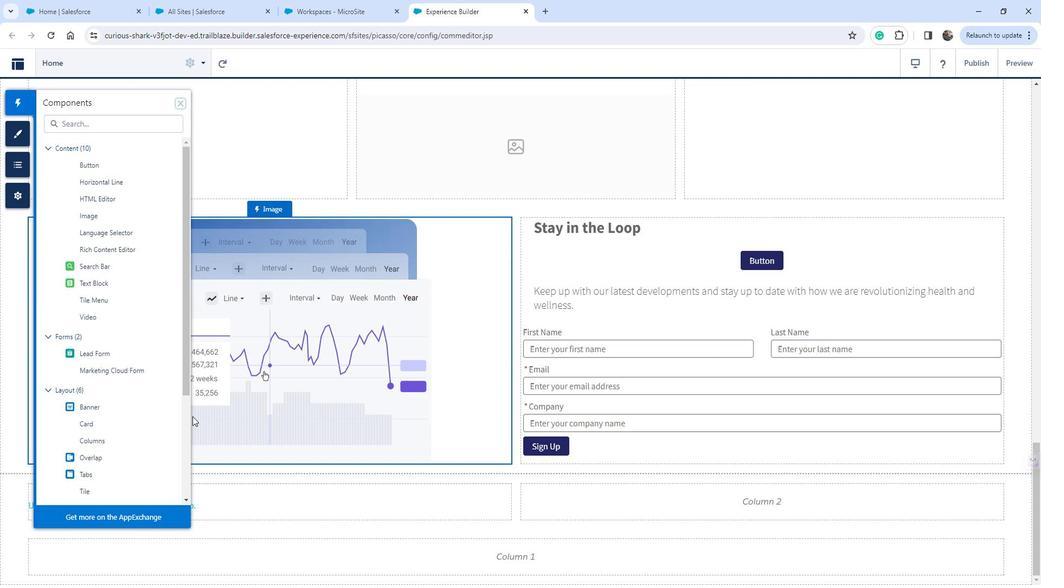 
Action: Mouse scrolled (202, 410) with delta (0, 0)
Screenshot: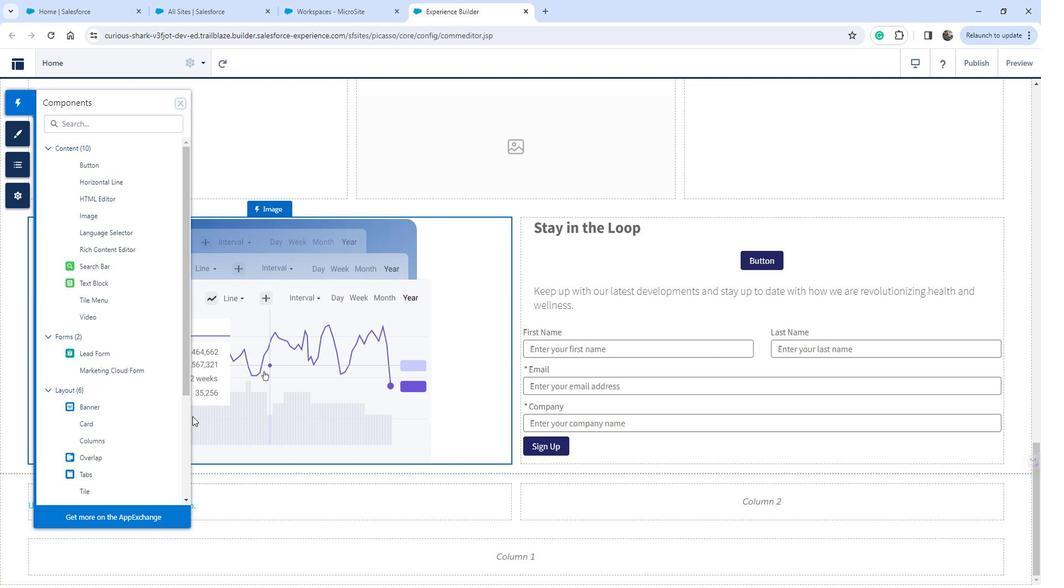
Action: Mouse scrolled (202, 410) with delta (0, 0)
Screenshot: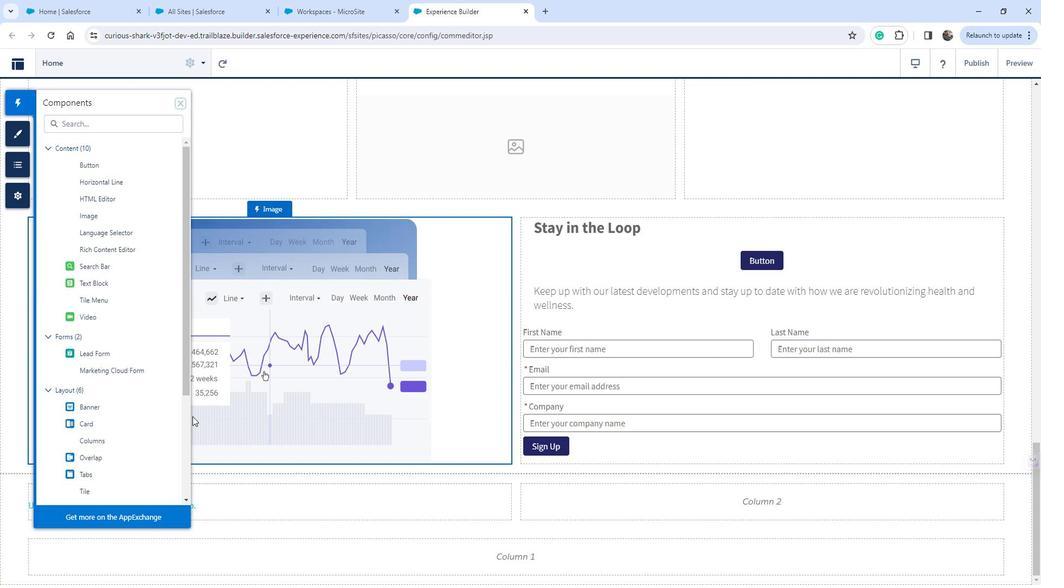 
Action: Mouse moved to (106, 435)
Screenshot: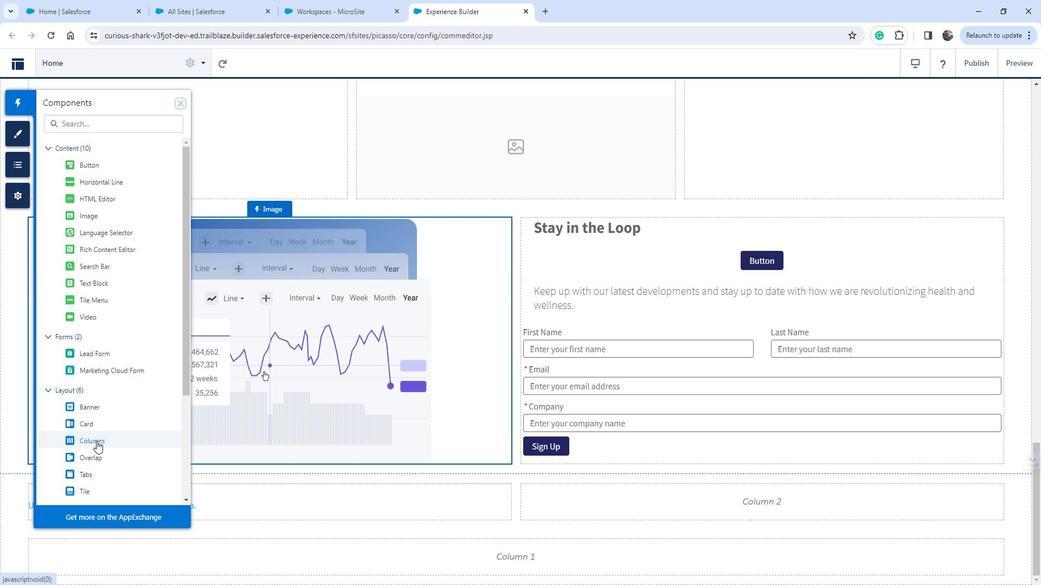 
Action: Mouse pressed left at (106, 435)
Screenshot: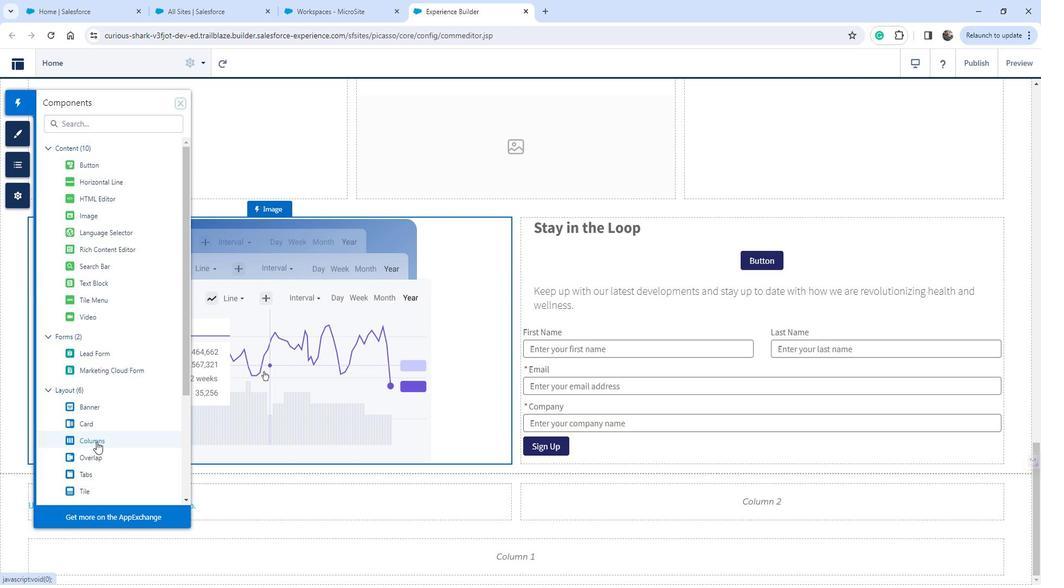 
Action: Mouse moved to (611, 499)
Screenshot: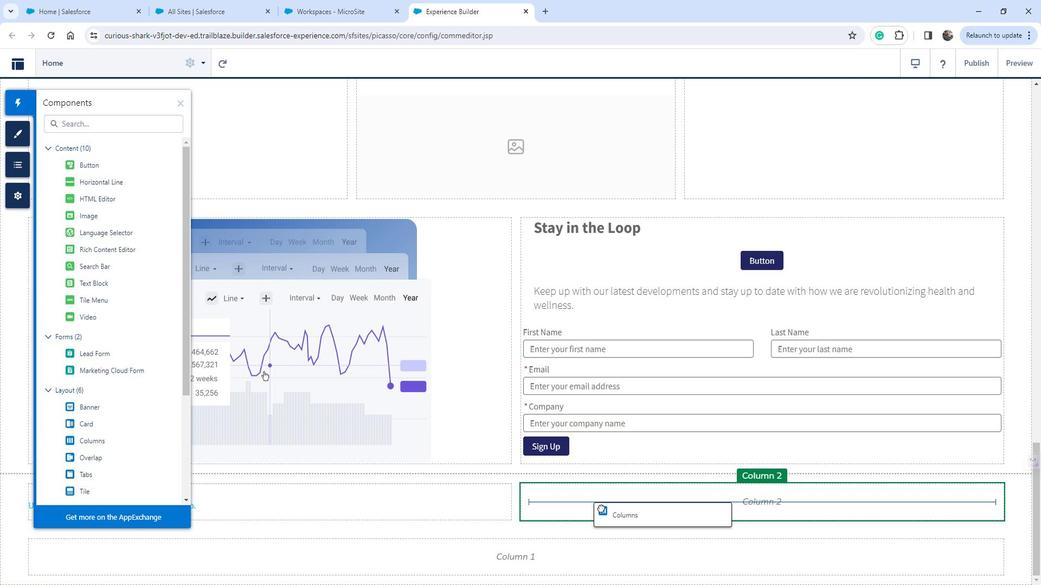 
